 Task: nan
Action: Mouse moved to (406, 511)
Screenshot: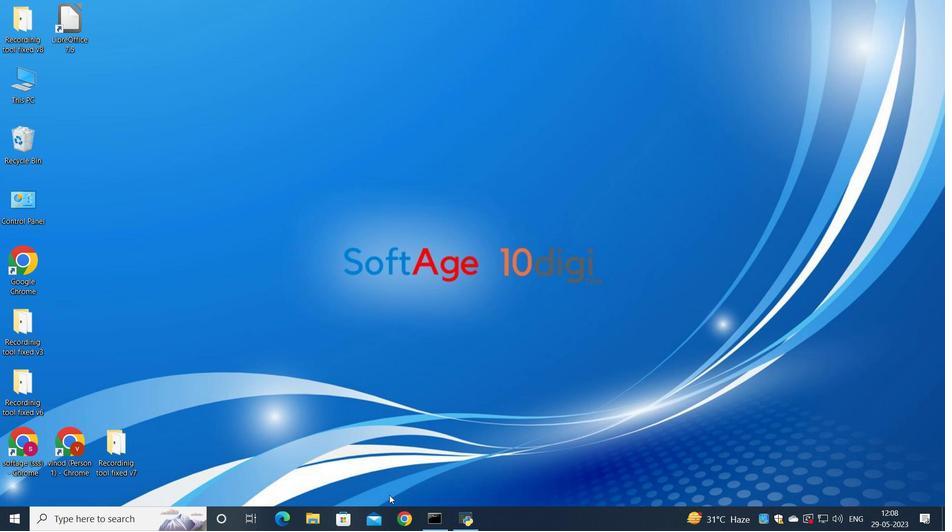
Action: Mouse pressed left at (406, 511)
Screenshot: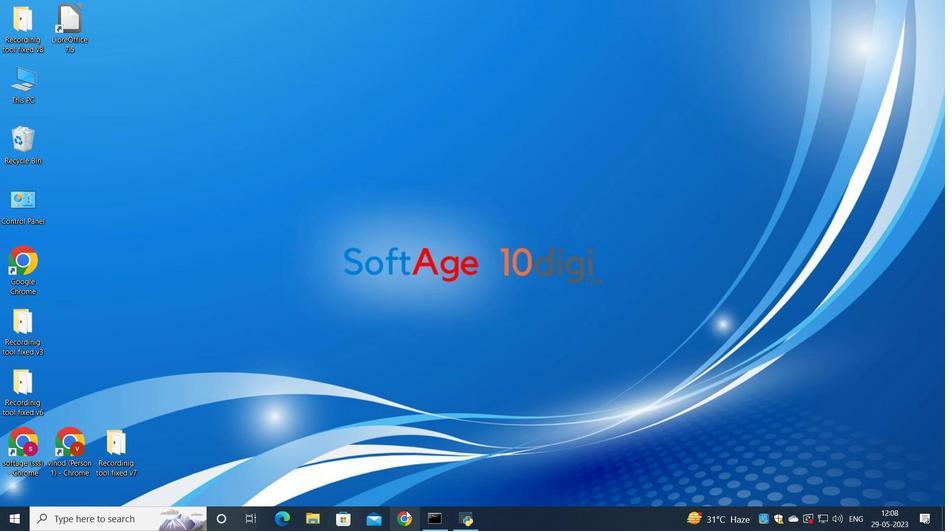 
Action: Mouse moved to (427, 287)
Screenshot: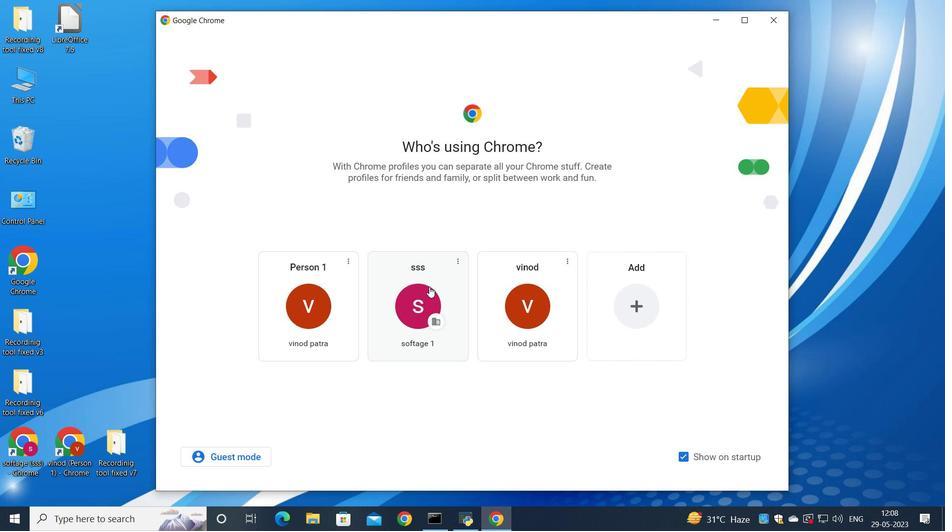 
Action: Mouse pressed left at (427, 287)
Screenshot: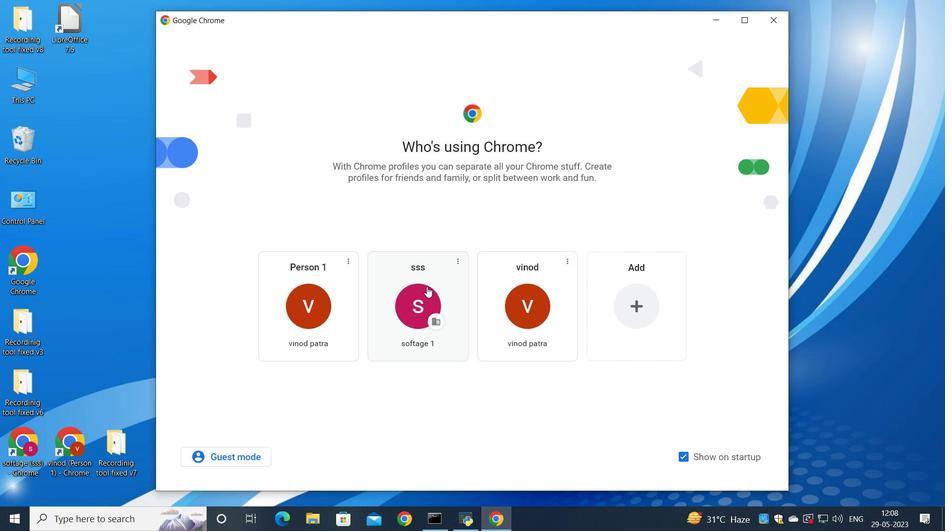 
Action: Mouse moved to (831, 66)
Screenshot: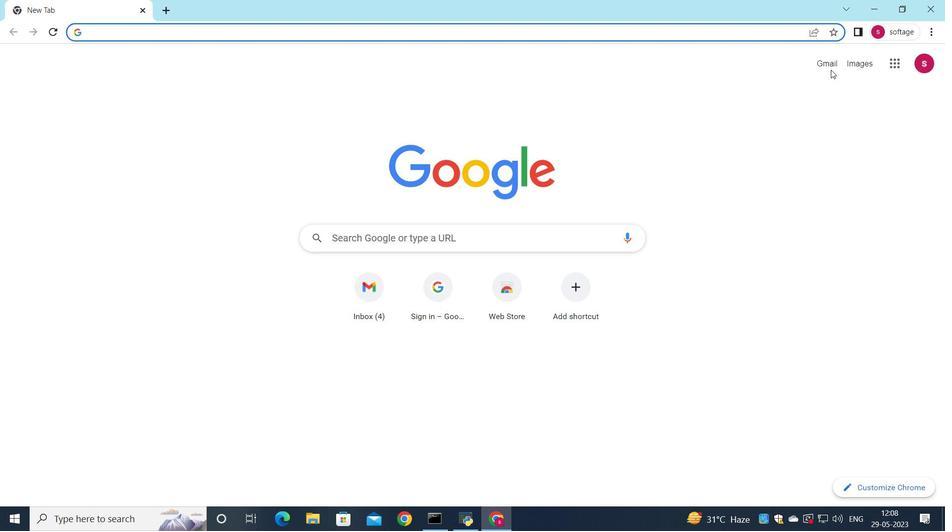 
Action: Mouse pressed left at (831, 66)
Screenshot: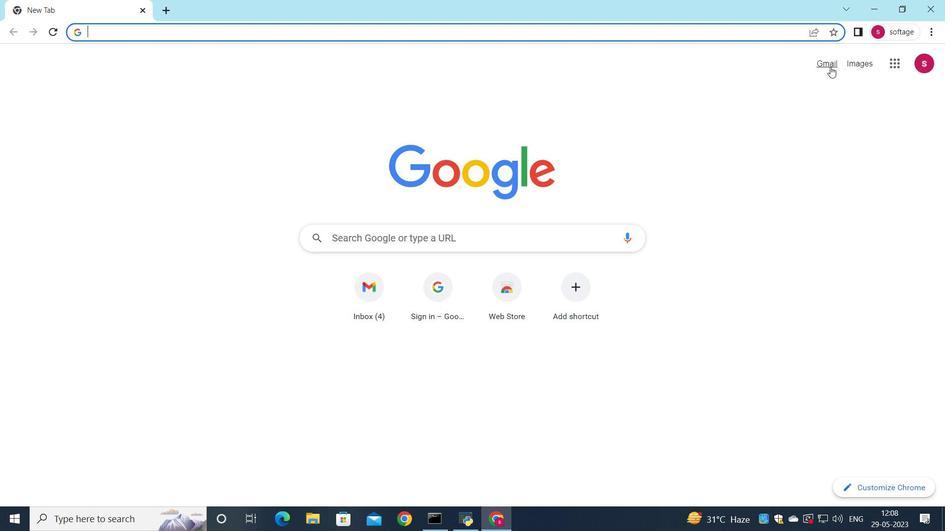 
Action: Mouse moved to (813, 80)
Screenshot: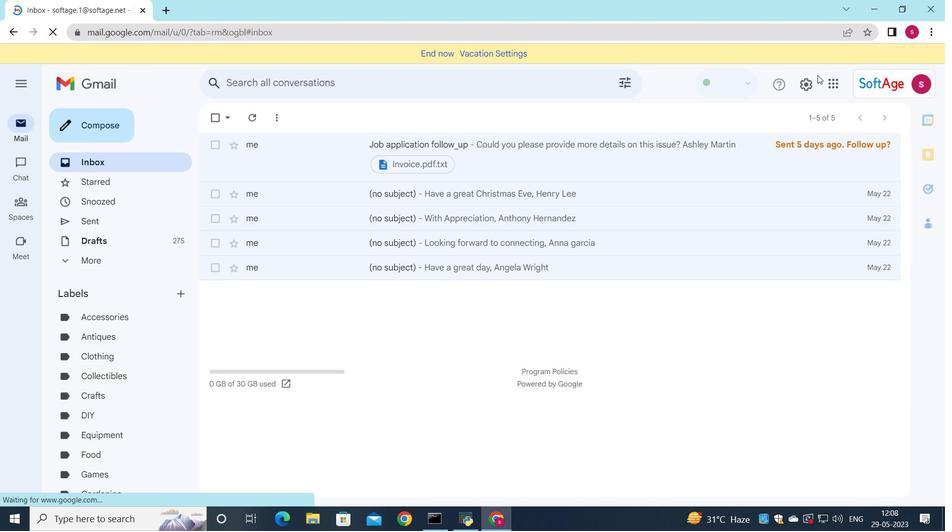 
Action: Mouse pressed left at (813, 80)
Screenshot: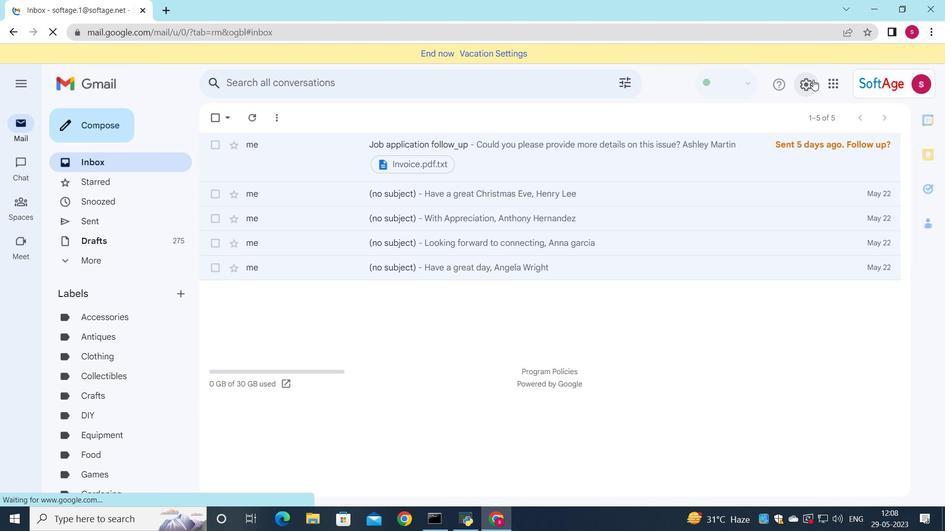 
Action: Mouse moved to (825, 146)
Screenshot: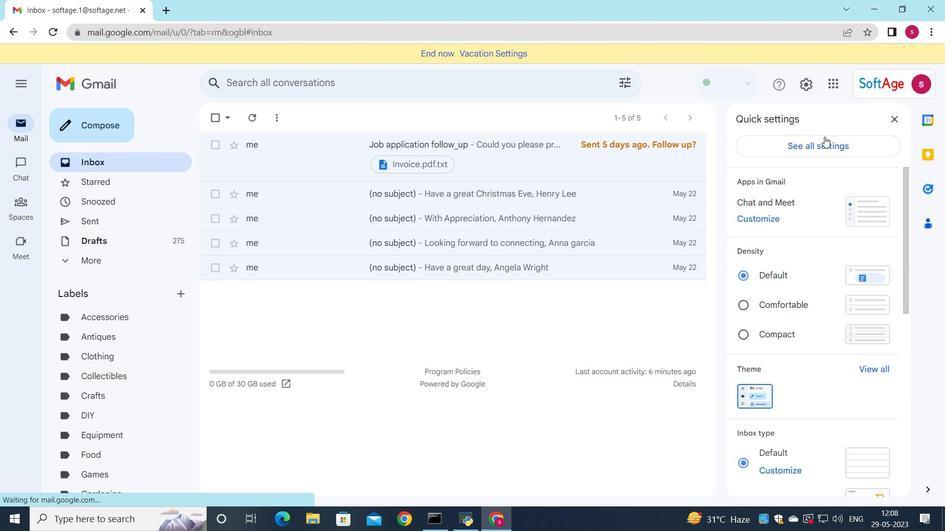 
Action: Mouse pressed left at (825, 146)
Screenshot: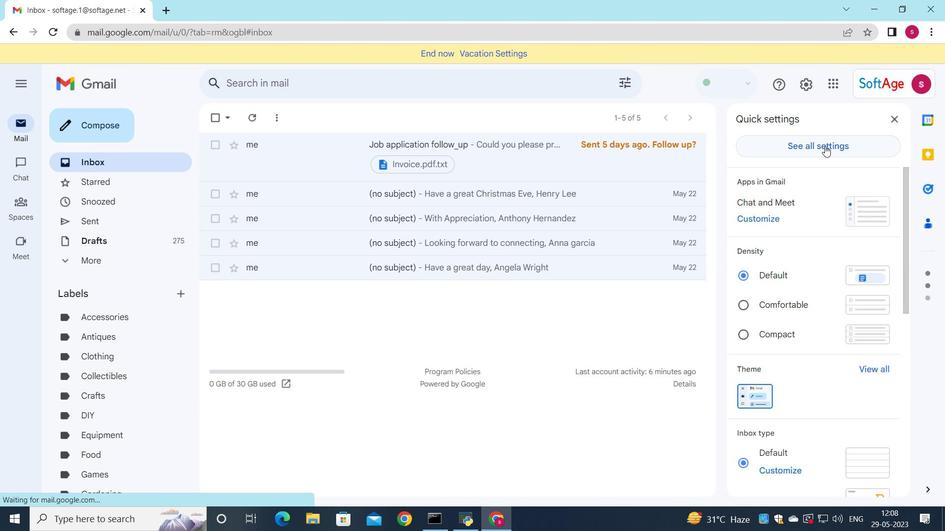 
Action: Mouse moved to (432, 226)
Screenshot: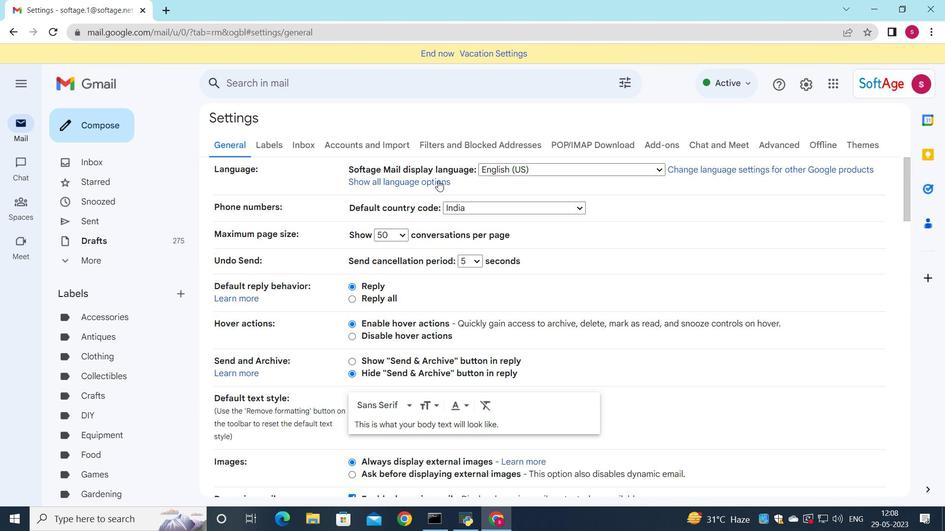 
Action: Mouse scrolled (432, 225) with delta (0, 0)
Screenshot: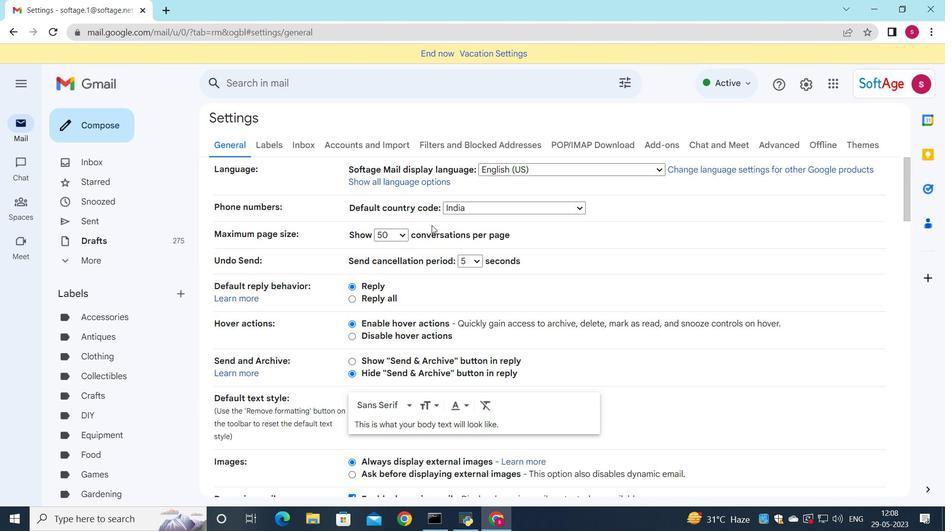 
Action: Mouse scrolled (432, 225) with delta (0, 0)
Screenshot: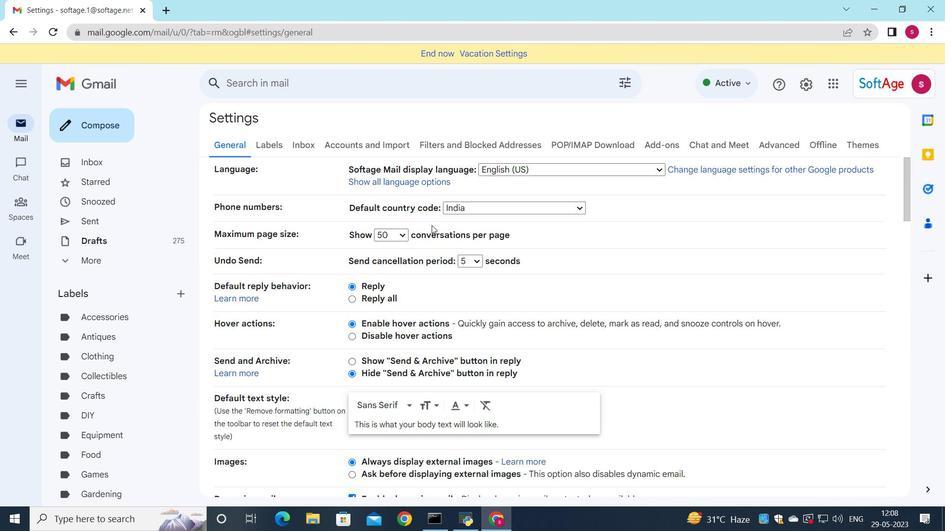 
Action: Mouse scrolled (432, 225) with delta (0, 0)
Screenshot: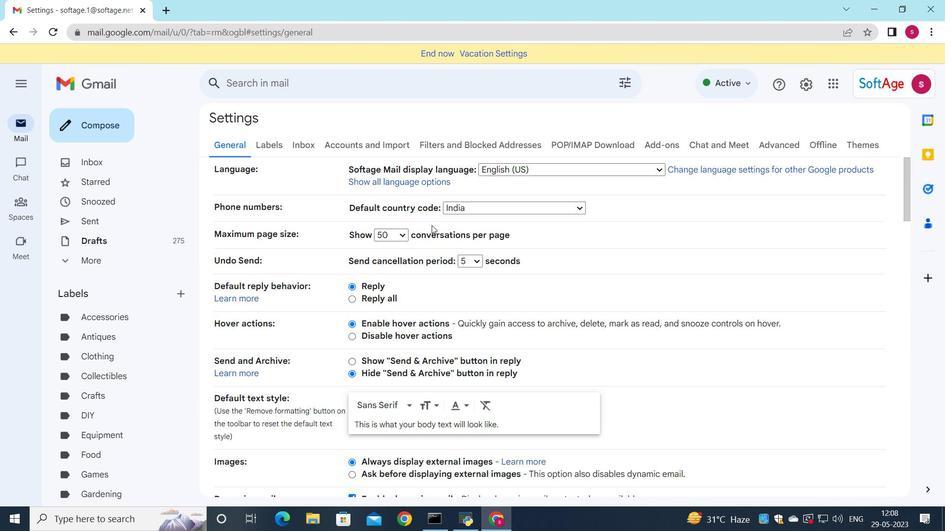 
Action: Mouse moved to (432, 220)
Screenshot: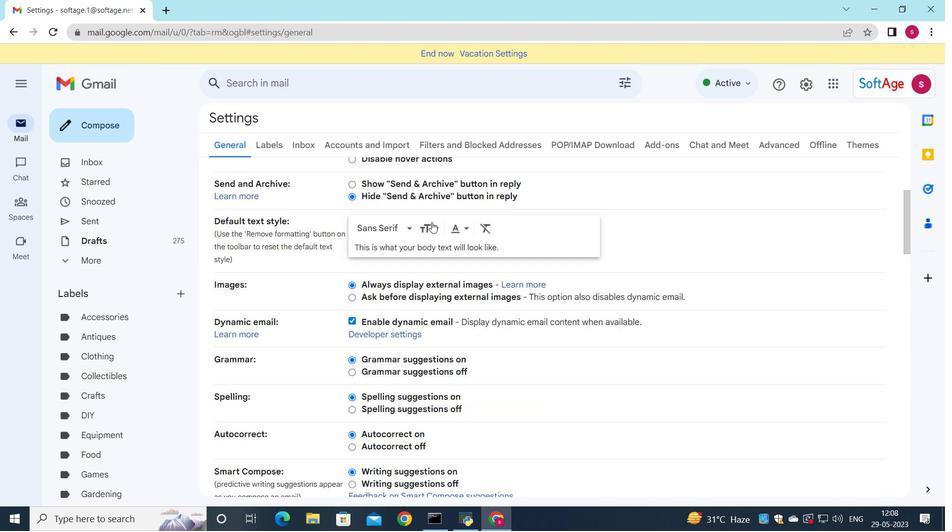 
Action: Mouse scrolled (432, 220) with delta (0, 0)
Screenshot: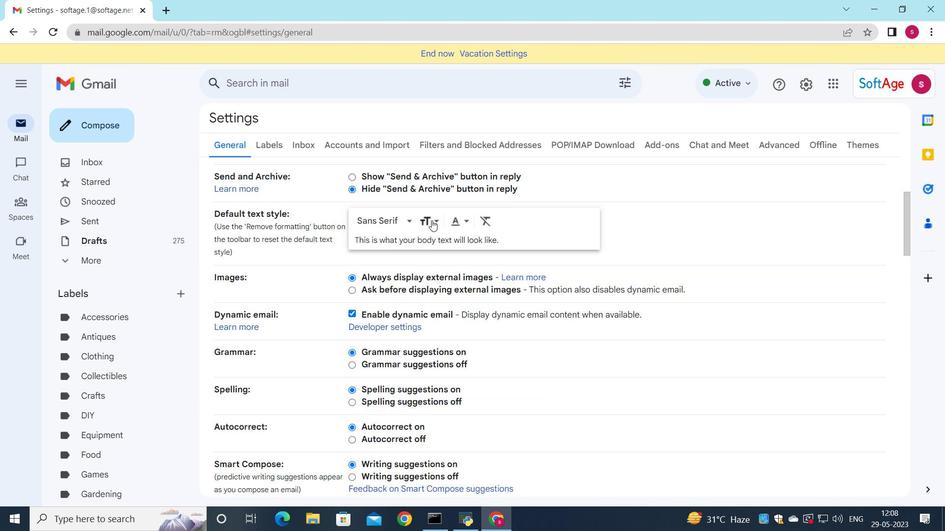 
Action: Mouse scrolled (432, 220) with delta (0, 0)
Screenshot: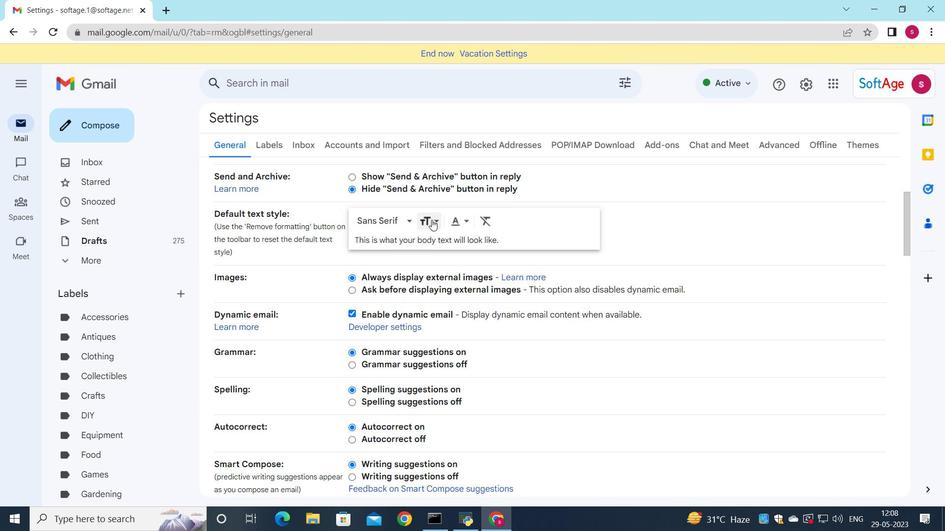 
Action: Mouse scrolled (432, 220) with delta (0, 0)
Screenshot: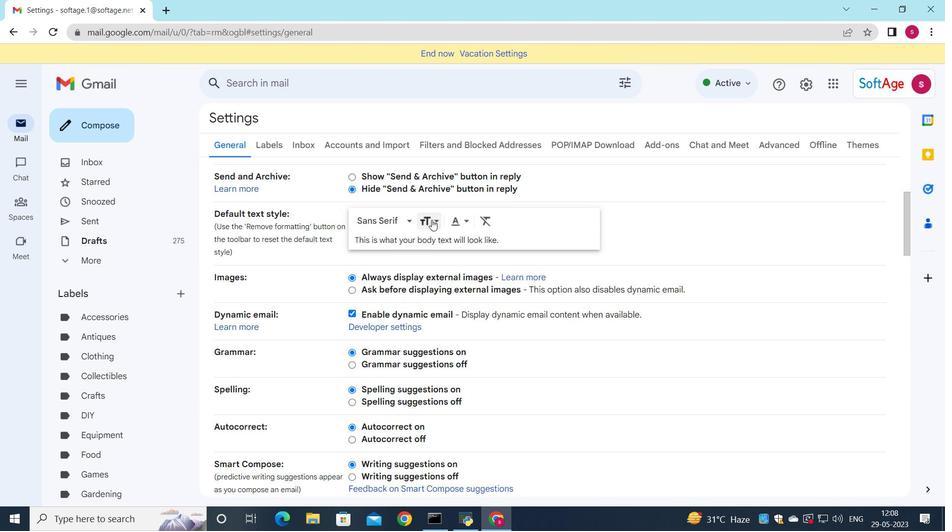 
Action: Mouse scrolled (432, 220) with delta (0, 0)
Screenshot: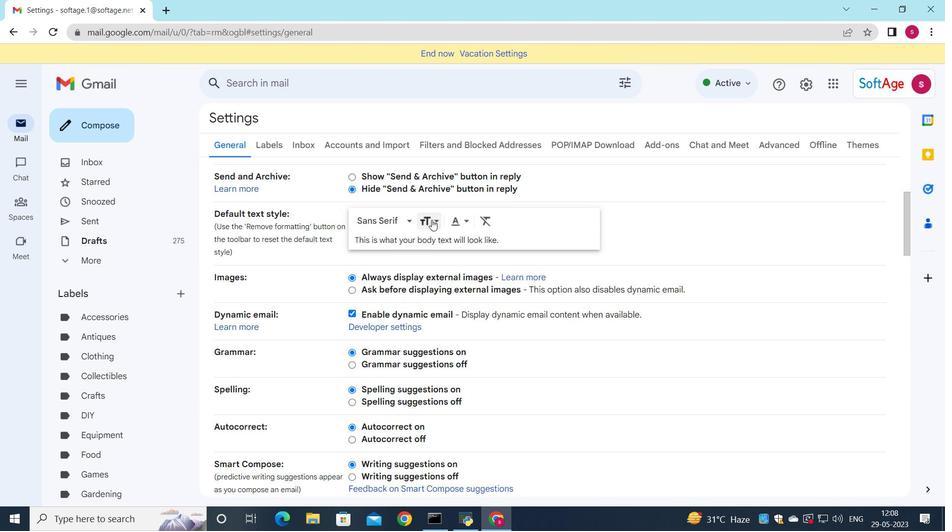 
Action: Mouse scrolled (432, 220) with delta (0, 0)
Screenshot: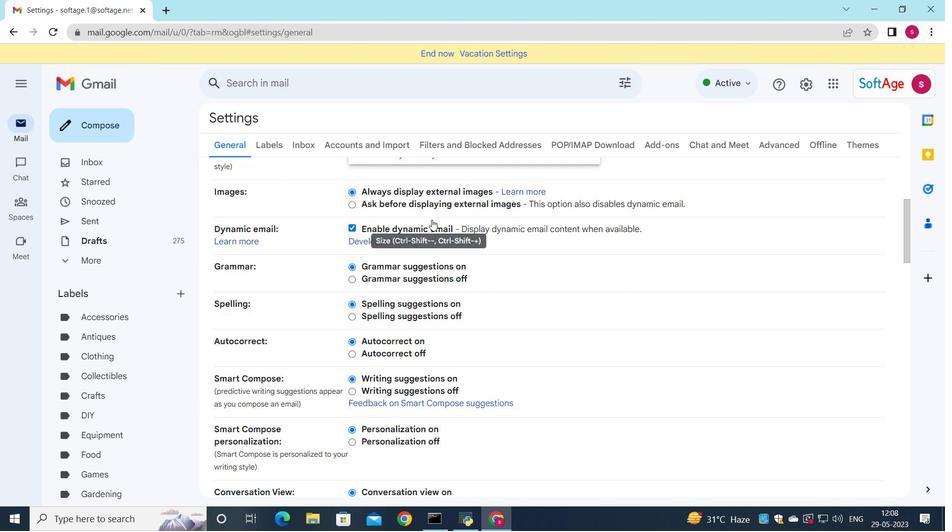 
Action: Mouse scrolled (432, 220) with delta (0, 0)
Screenshot: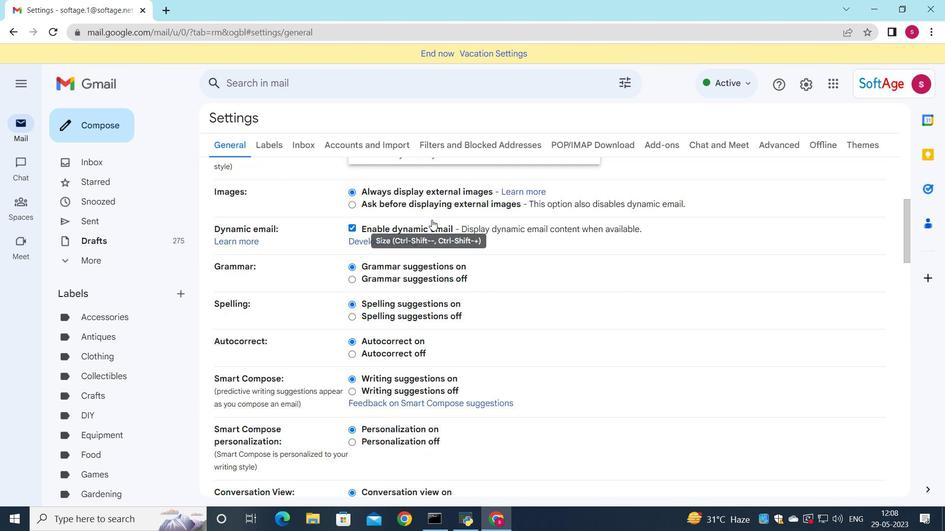 
Action: Mouse scrolled (432, 220) with delta (0, 0)
Screenshot: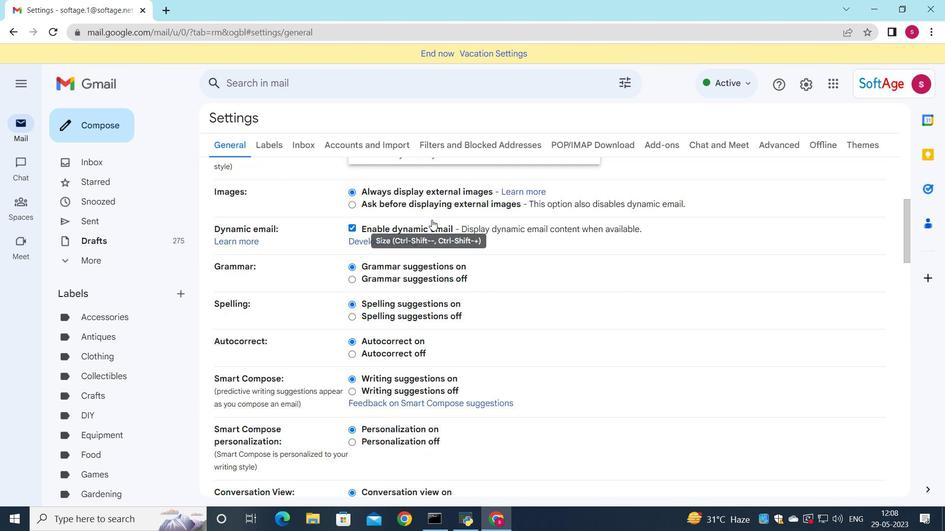 
Action: Mouse scrolled (432, 220) with delta (0, 0)
Screenshot: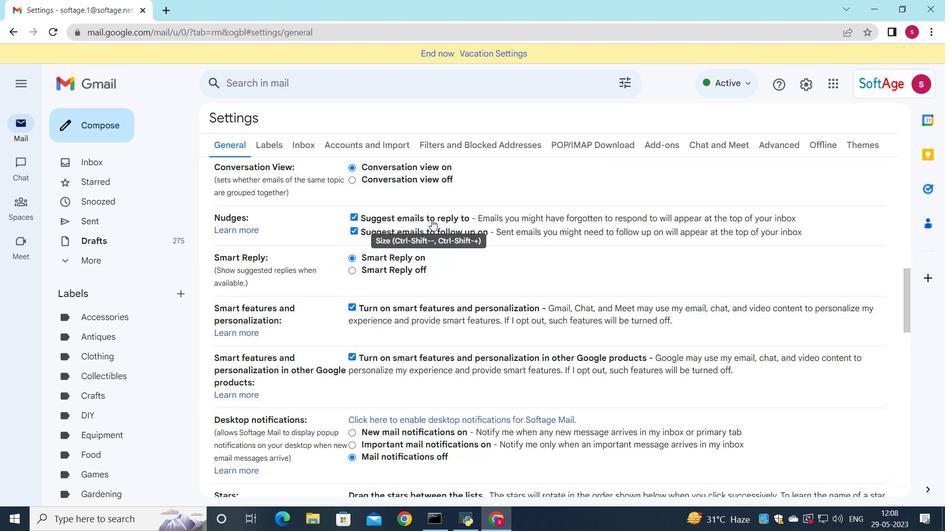 
Action: Mouse scrolled (432, 220) with delta (0, 0)
Screenshot: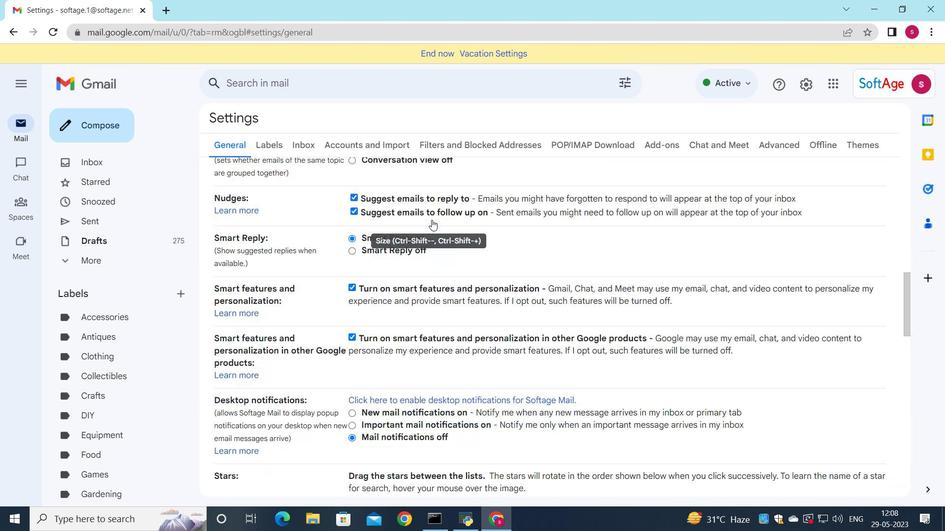 
Action: Mouse scrolled (432, 220) with delta (0, 0)
Screenshot: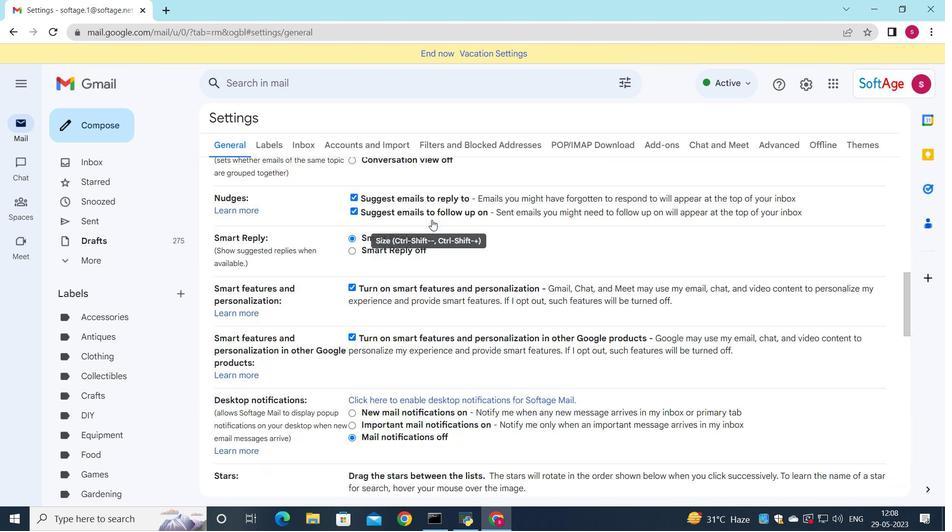 
Action: Mouse scrolled (432, 220) with delta (0, 0)
Screenshot: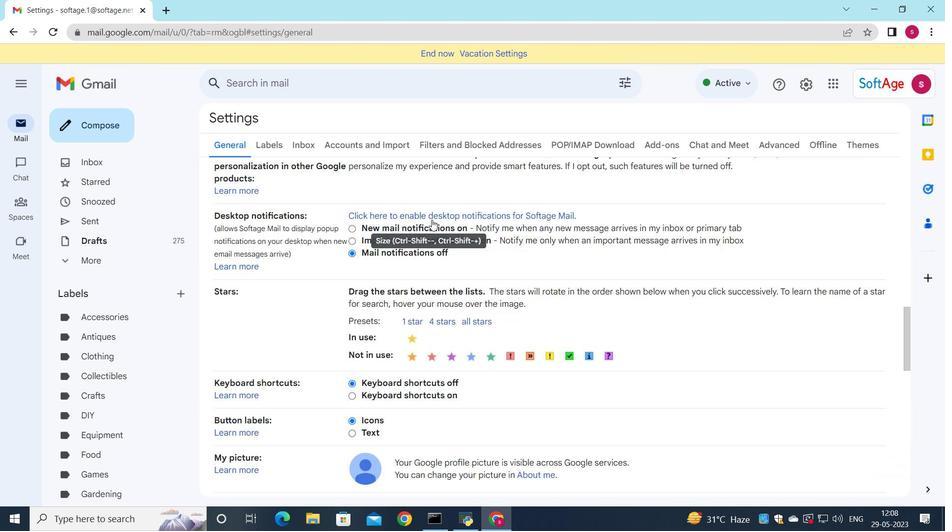 
Action: Mouse scrolled (432, 220) with delta (0, 0)
Screenshot: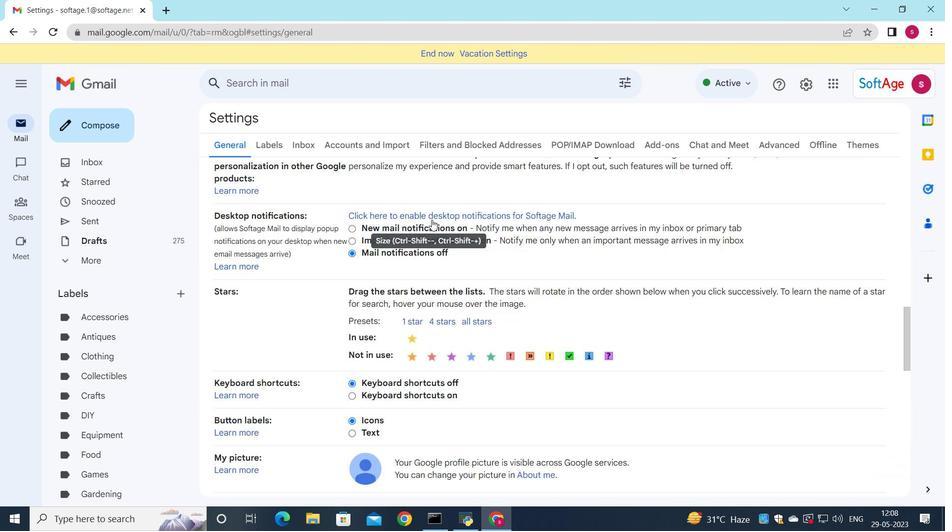 
Action: Mouse scrolled (432, 220) with delta (0, 0)
Screenshot: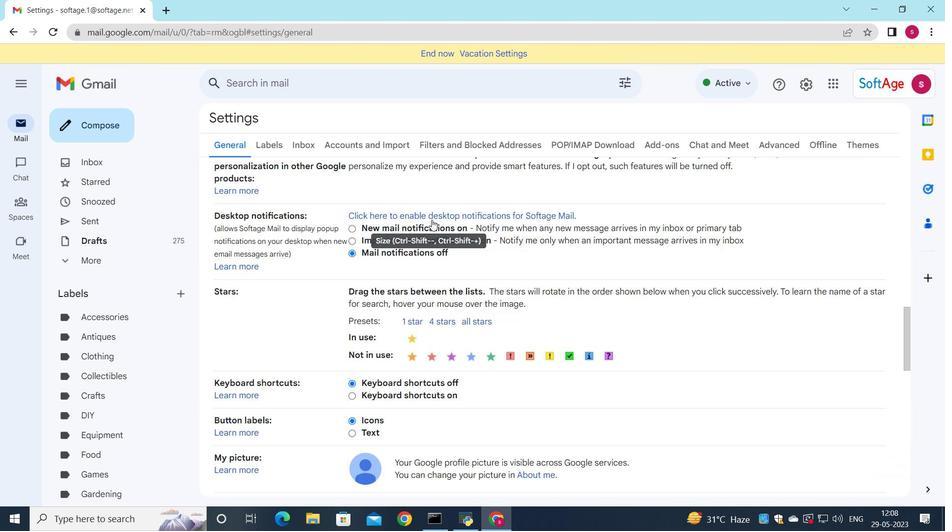 
Action: Mouse moved to (464, 307)
Screenshot: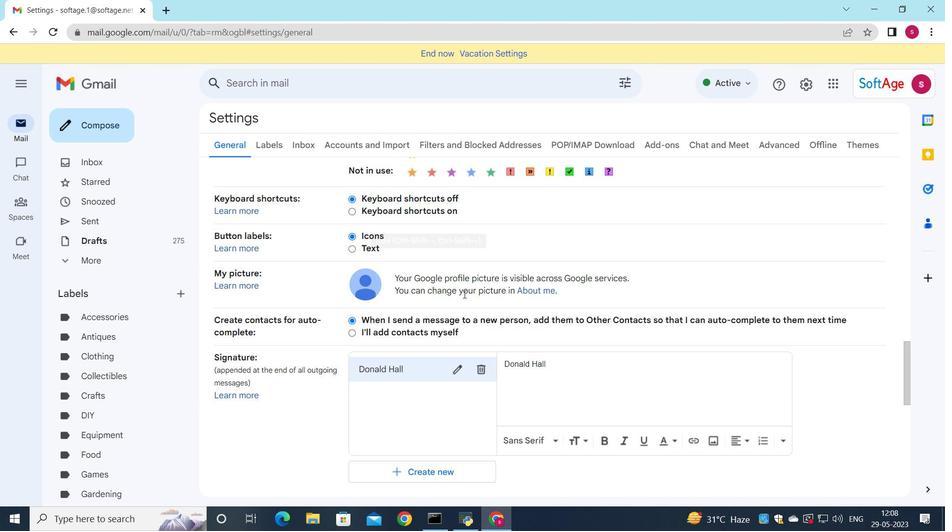
Action: Mouse scrolled (464, 306) with delta (0, 0)
Screenshot: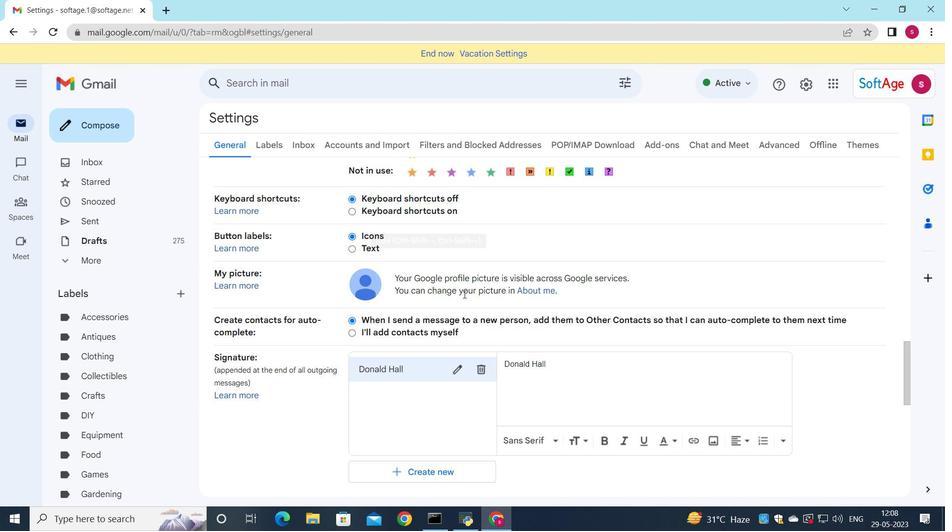 
Action: Mouse scrolled (464, 306) with delta (0, 0)
Screenshot: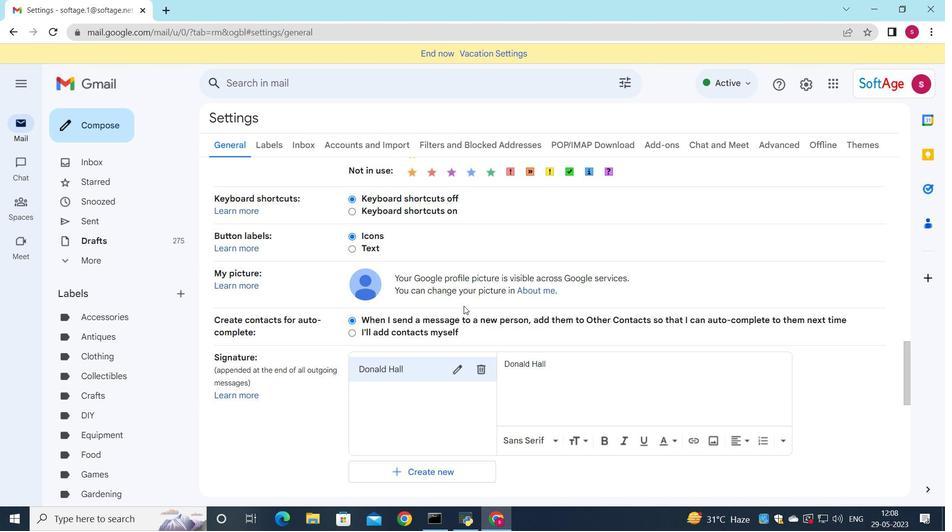 
Action: Mouse moved to (486, 244)
Screenshot: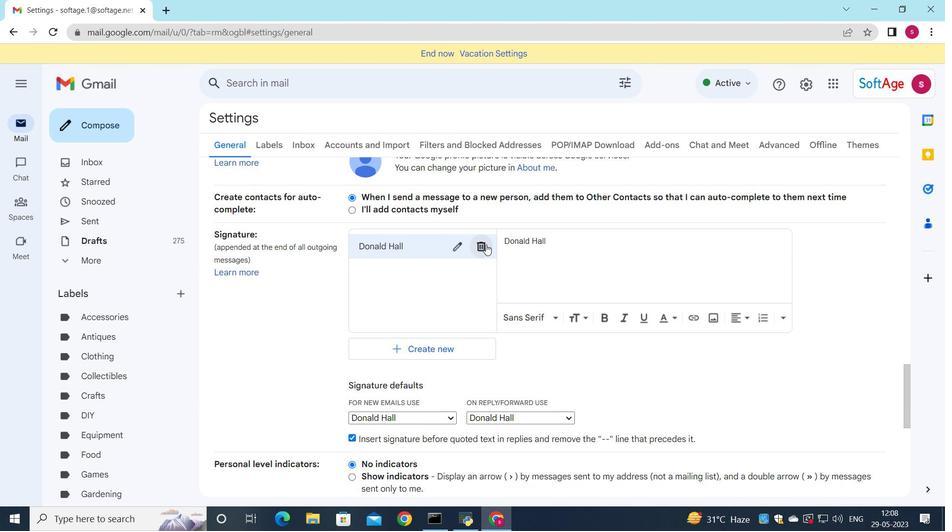 
Action: Mouse pressed left at (486, 244)
Screenshot: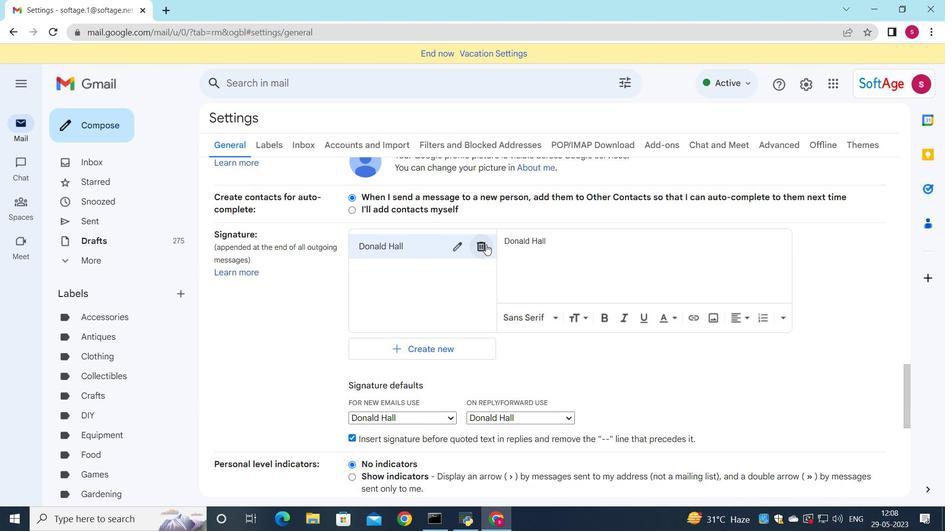 
Action: Mouse moved to (579, 296)
Screenshot: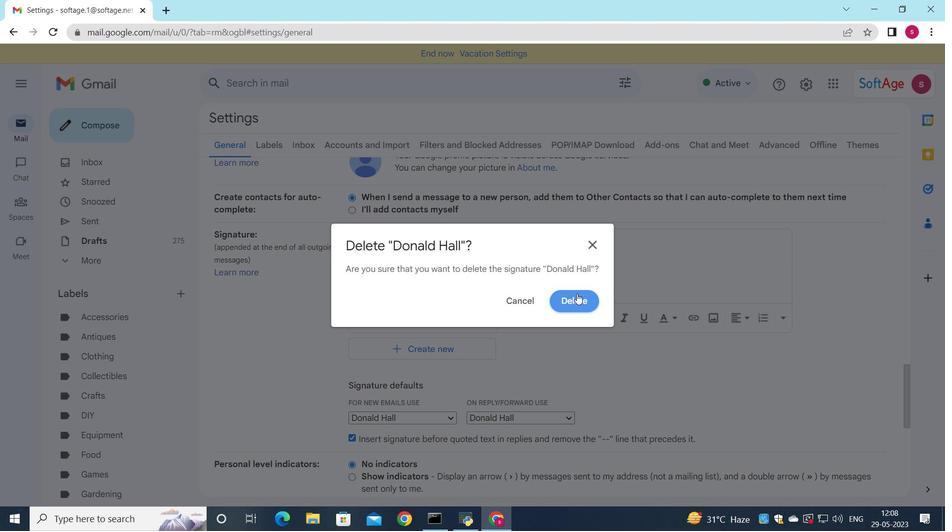 
Action: Mouse pressed left at (579, 296)
Screenshot: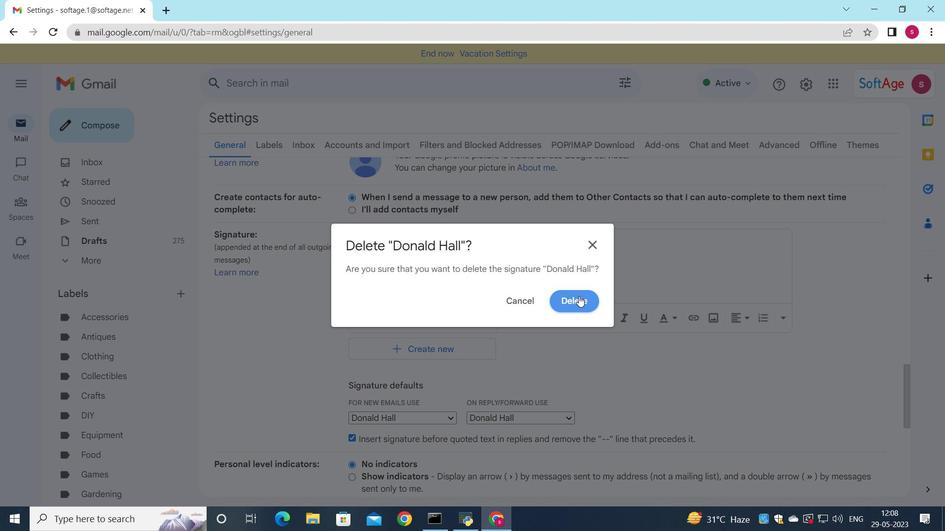
Action: Mouse moved to (392, 249)
Screenshot: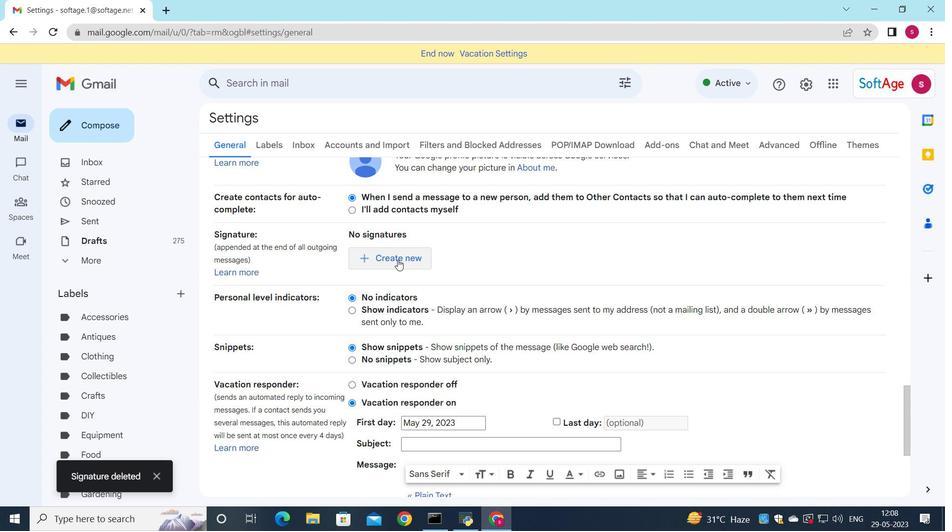 
Action: Mouse pressed left at (392, 249)
Screenshot: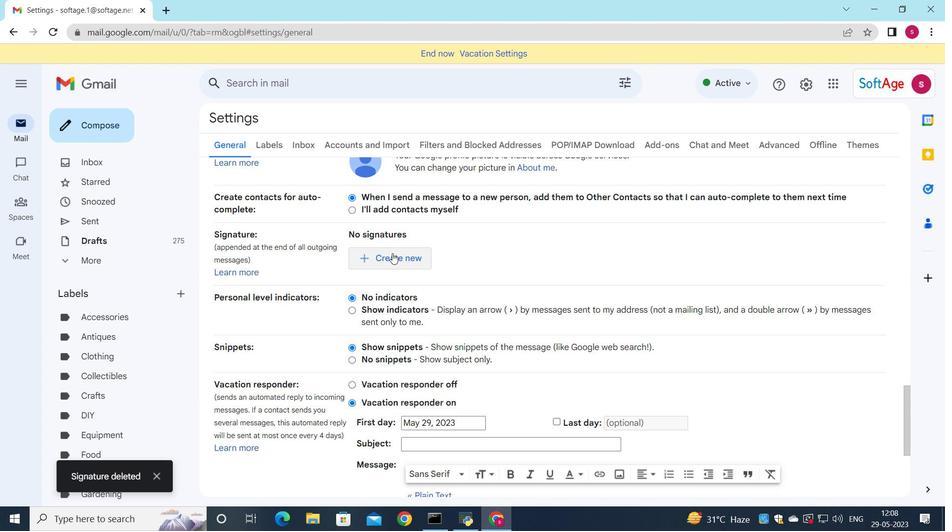 
Action: Mouse moved to (617, 262)
Screenshot: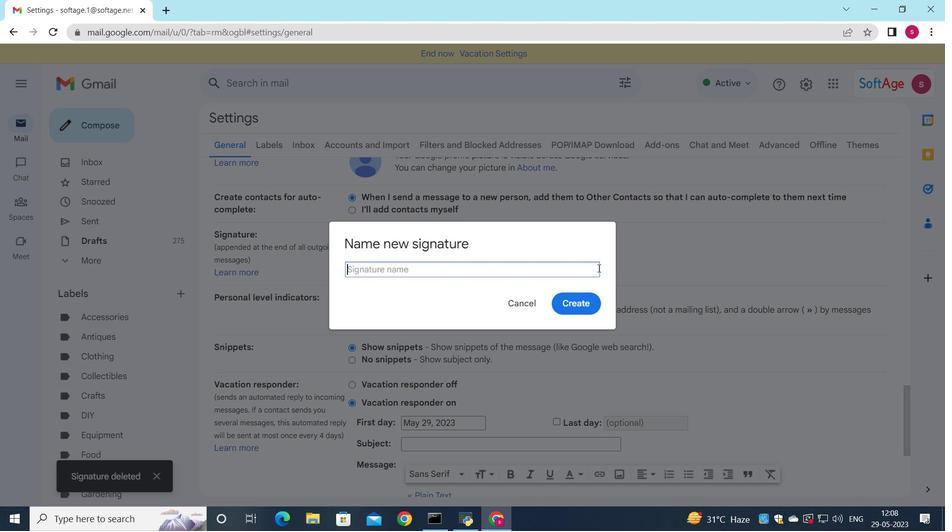 
Action: Key pressed <Key.shift>Donna<Key.space><Key.shift>Thompson
Screenshot: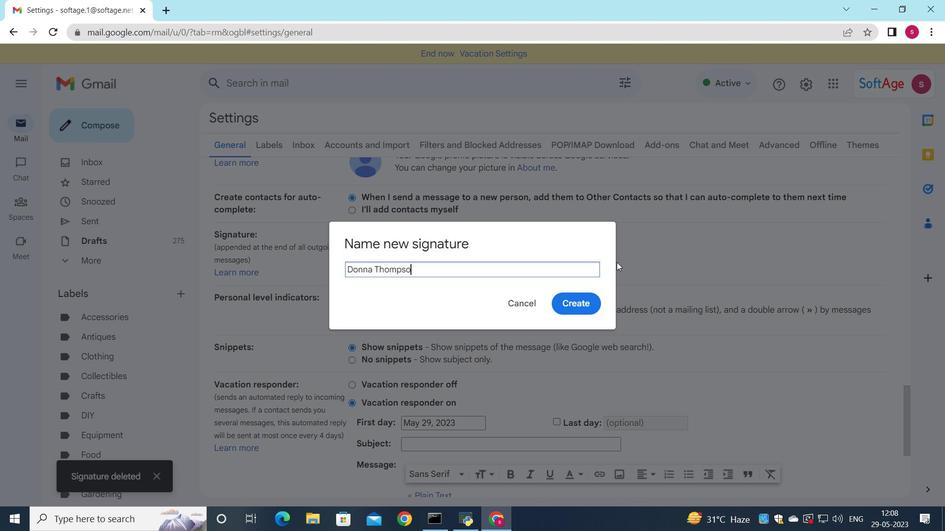 
Action: Mouse moved to (596, 303)
Screenshot: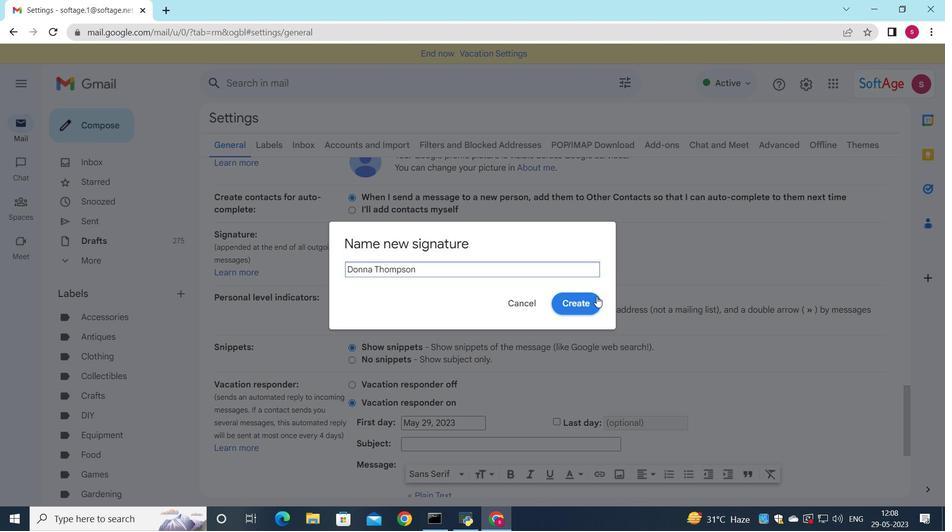 
Action: Mouse pressed left at (596, 303)
Screenshot: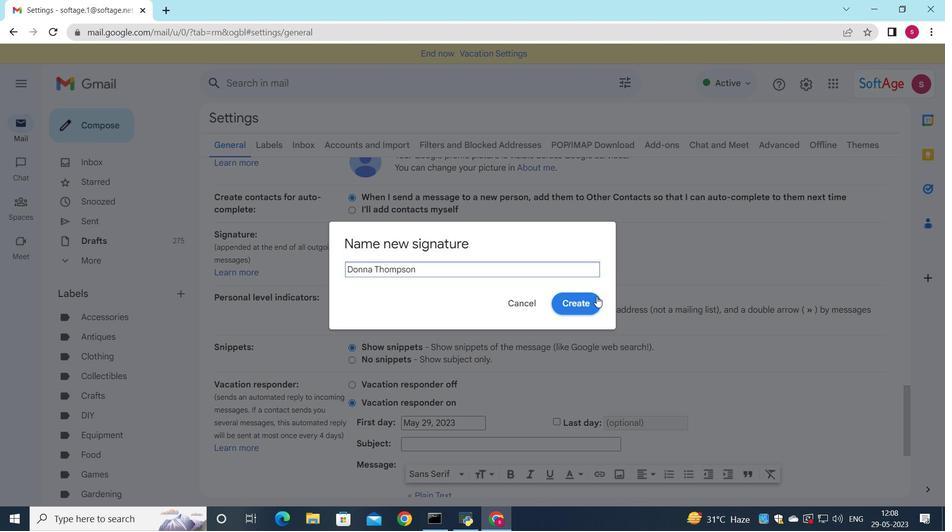 
Action: Mouse moved to (574, 265)
Screenshot: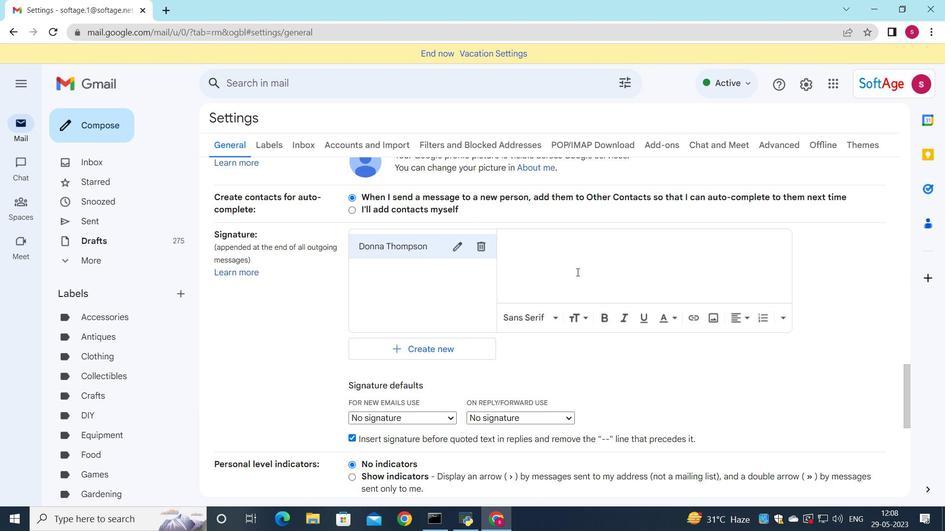 
Action: Mouse pressed left at (574, 265)
Screenshot: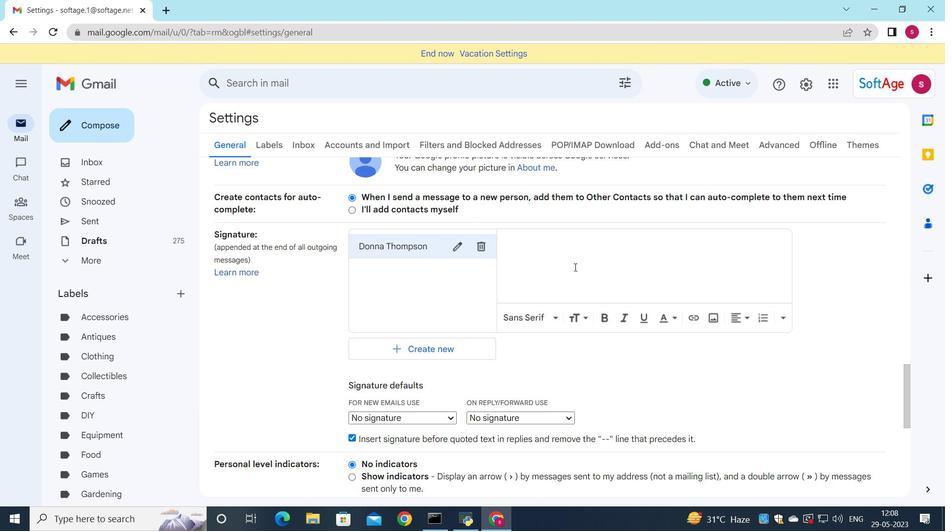 
Action: Key pressed <Key.shift>Donna<Key.space><Key.shift><Key.shift><Key.shift><Key.shift><Key.shift><Key.shift><Key.shift><Key.shift><Key.shift><Key.shift>Thompson
Screenshot: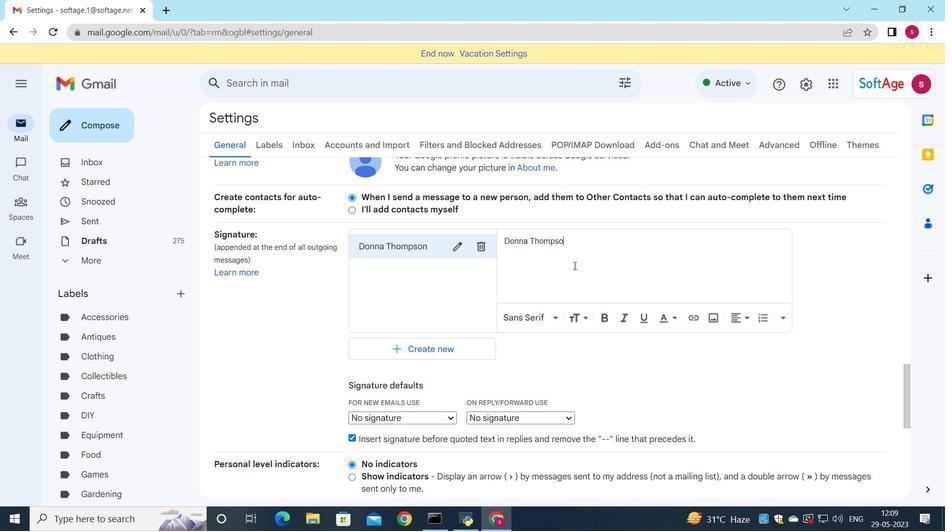 
Action: Mouse moved to (564, 267)
Screenshot: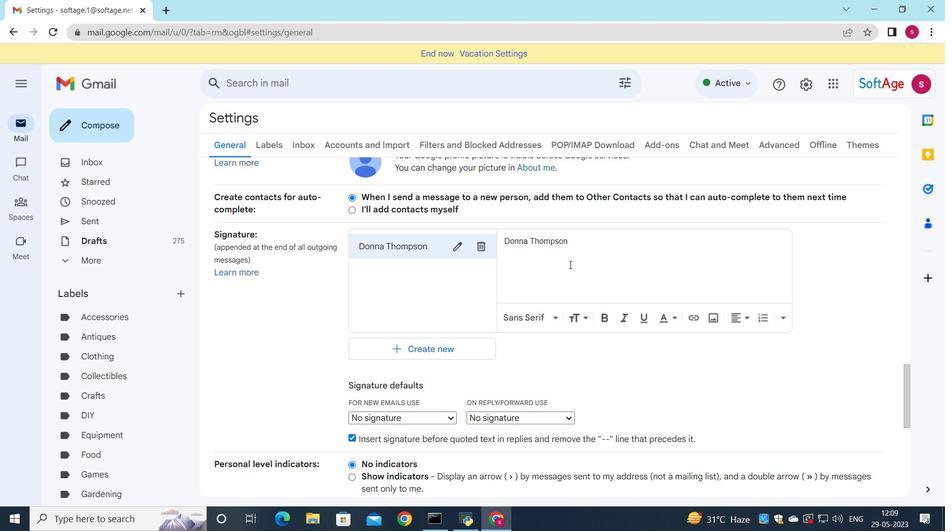 
Action: Mouse scrolled (564, 266) with delta (0, 0)
Screenshot: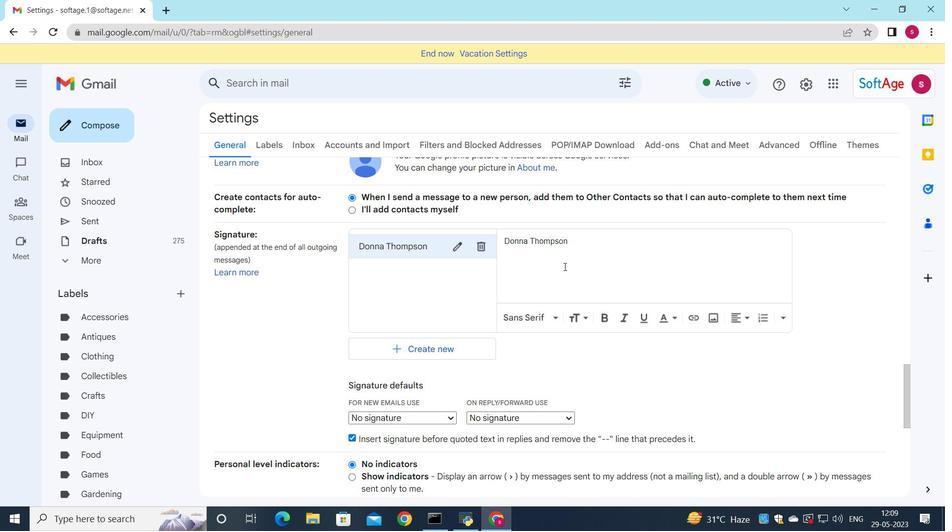 
Action: Mouse scrolled (564, 266) with delta (0, 0)
Screenshot: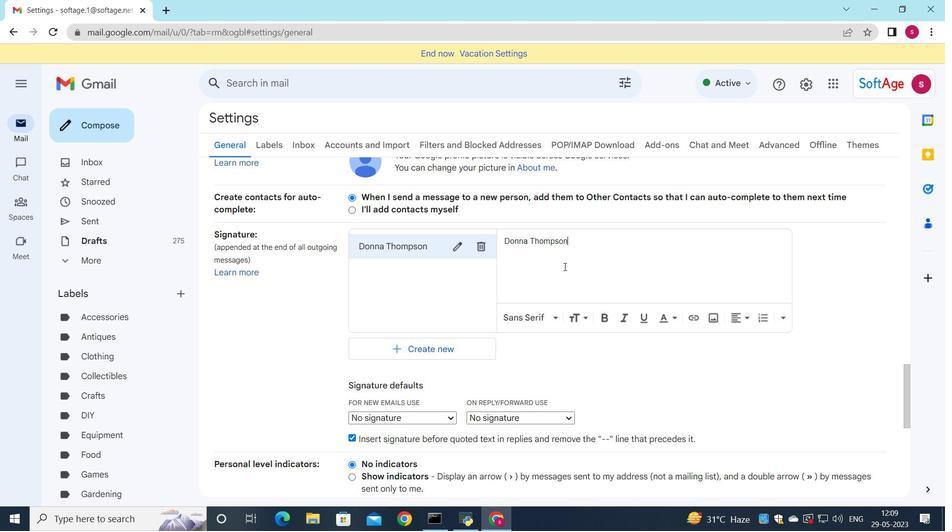 
Action: Mouse scrolled (564, 266) with delta (0, 0)
Screenshot: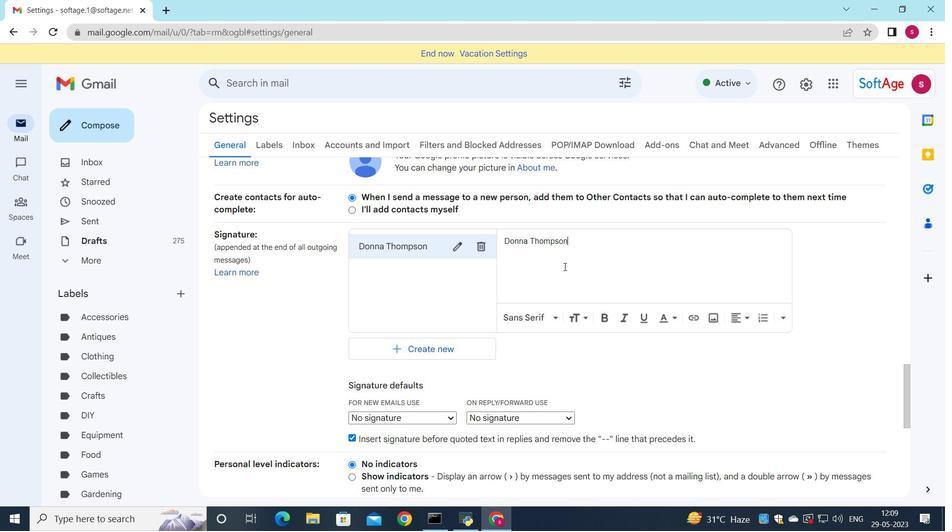 
Action: Mouse scrolled (564, 266) with delta (0, 0)
Screenshot: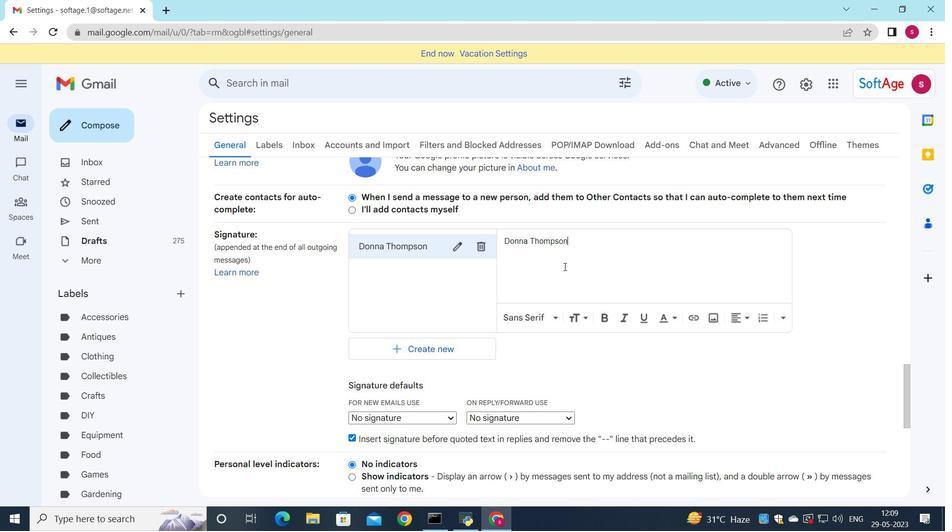 
Action: Mouse moved to (408, 175)
Screenshot: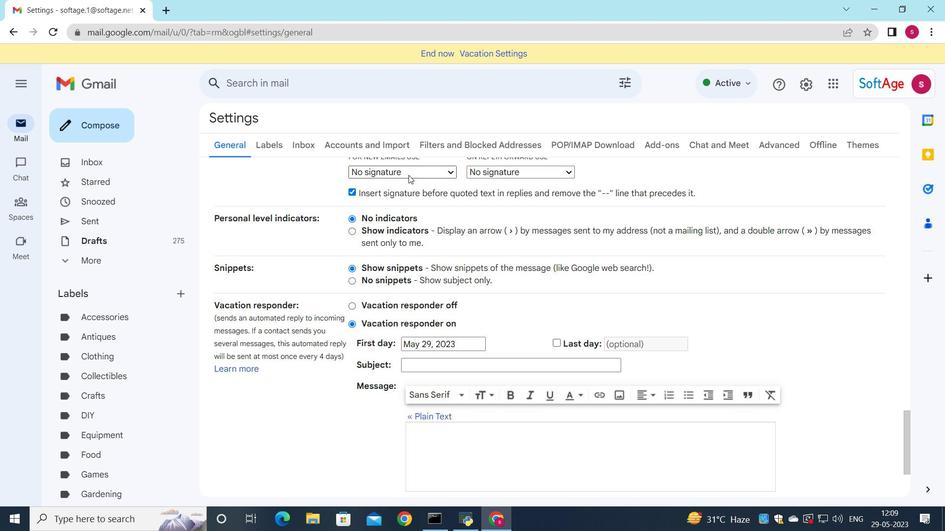 
Action: Mouse pressed left at (408, 175)
Screenshot: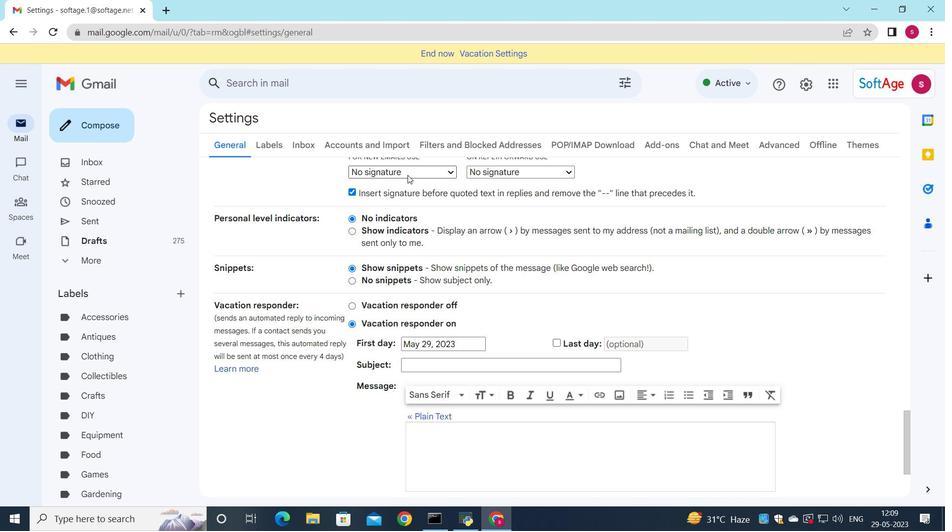 
Action: Mouse moved to (397, 195)
Screenshot: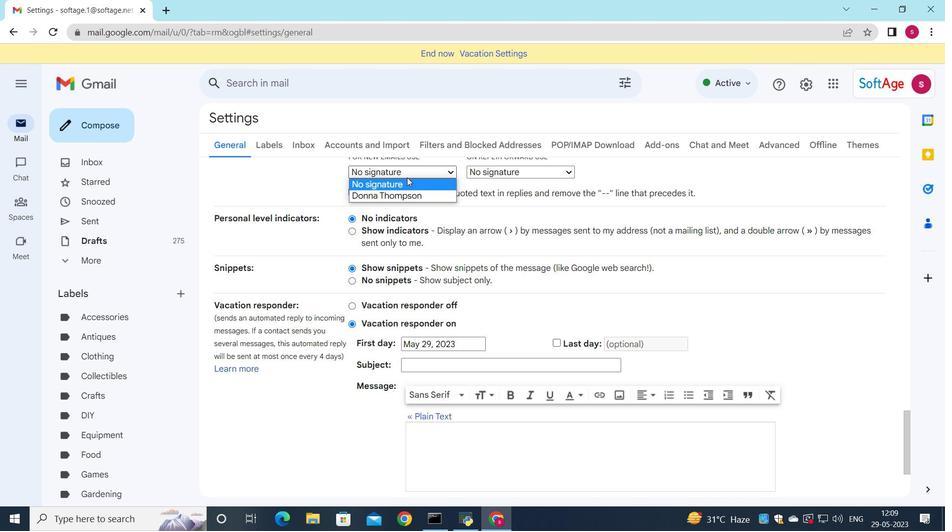
Action: Mouse pressed left at (397, 195)
Screenshot: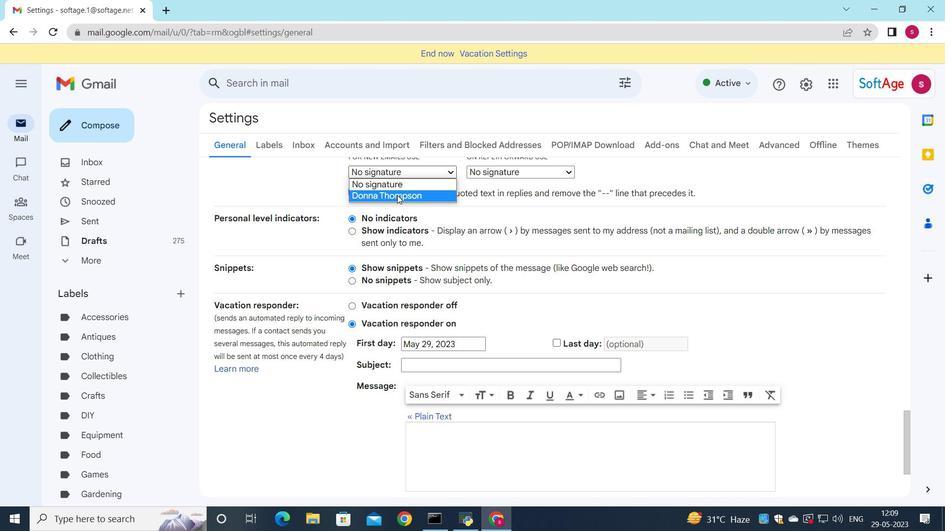 
Action: Mouse moved to (488, 175)
Screenshot: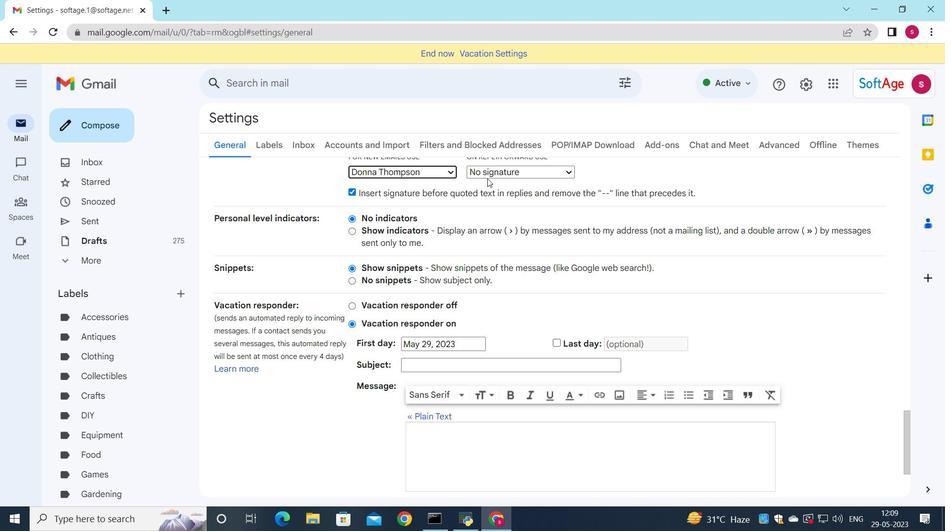 
Action: Mouse pressed left at (488, 175)
Screenshot: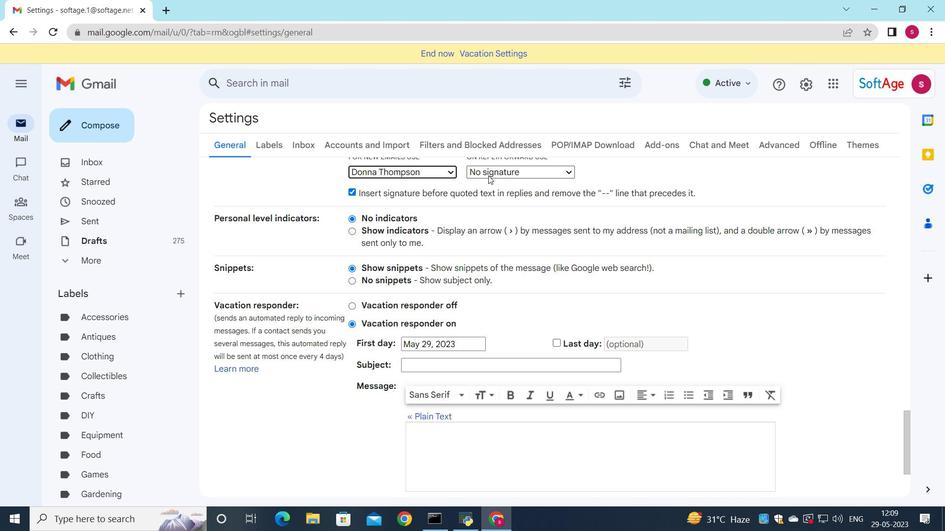 
Action: Mouse moved to (511, 194)
Screenshot: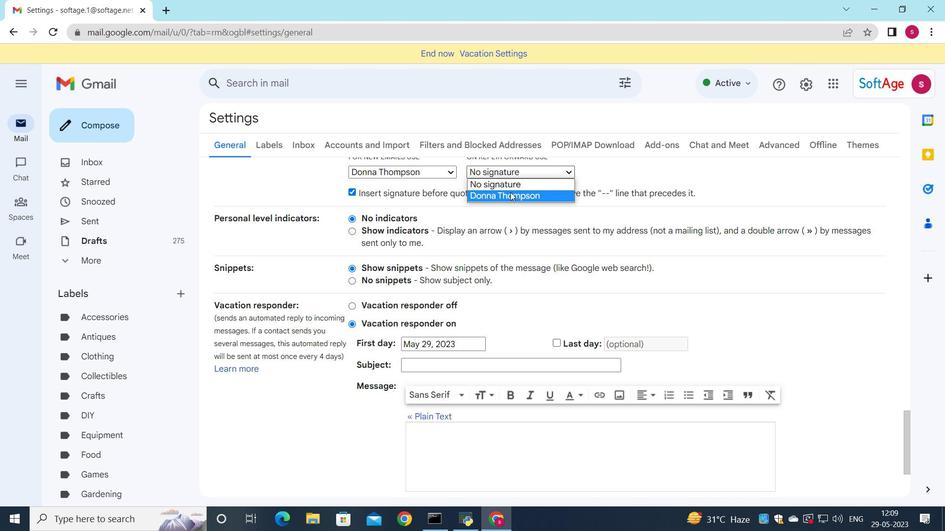 
Action: Mouse pressed left at (511, 194)
Screenshot: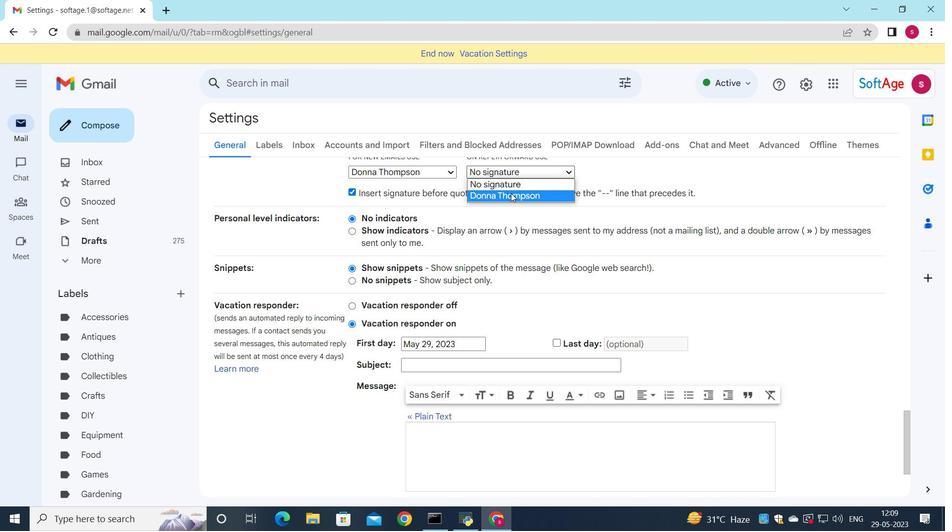 
Action: Mouse moved to (451, 242)
Screenshot: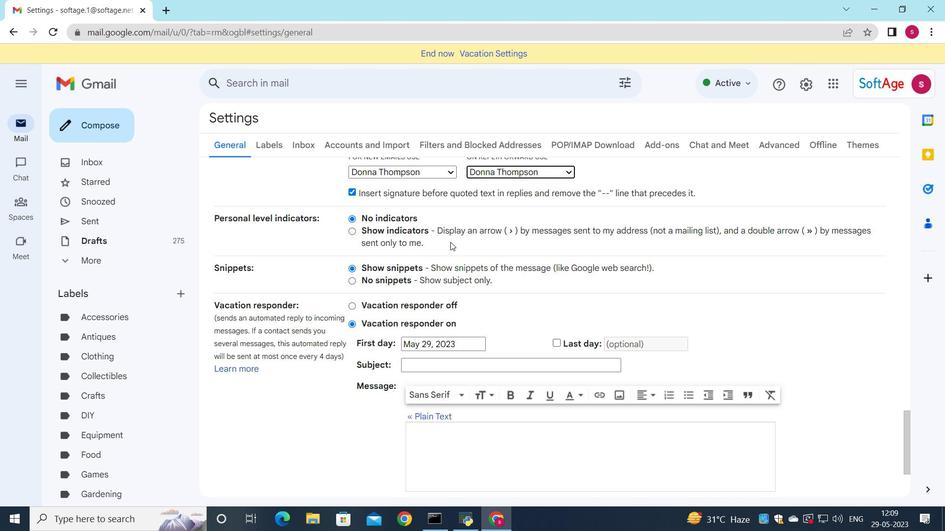 
Action: Mouse scrolled (451, 242) with delta (0, 0)
Screenshot: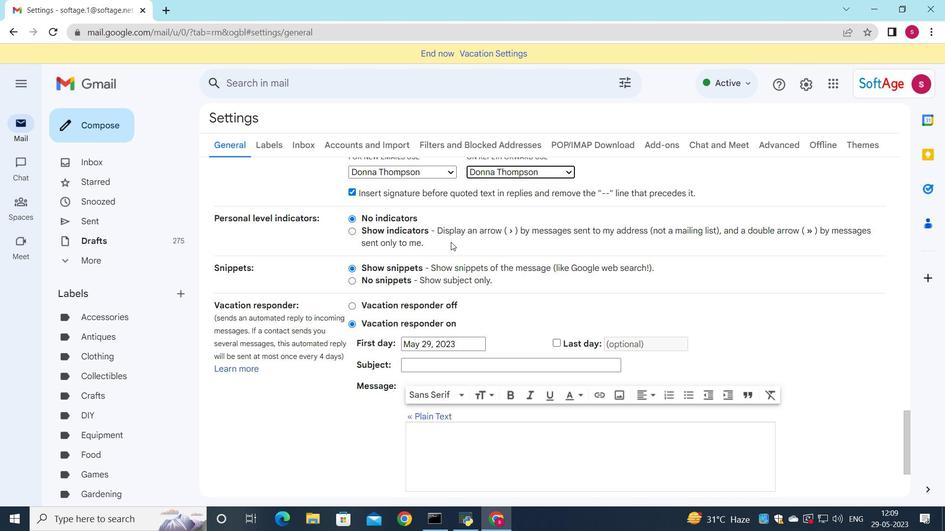 
Action: Mouse scrolled (451, 242) with delta (0, 0)
Screenshot: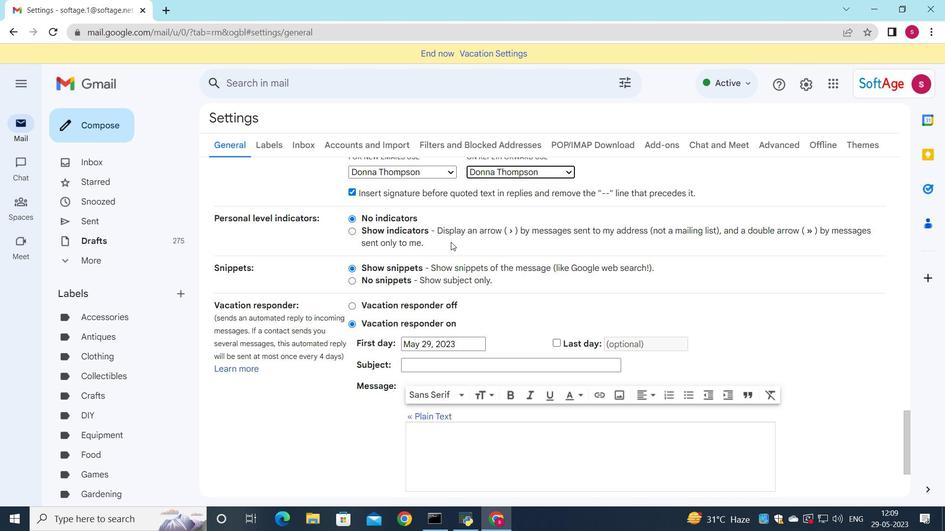 
Action: Mouse scrolled (451, 242) with delta (0, 0)
Screenshot: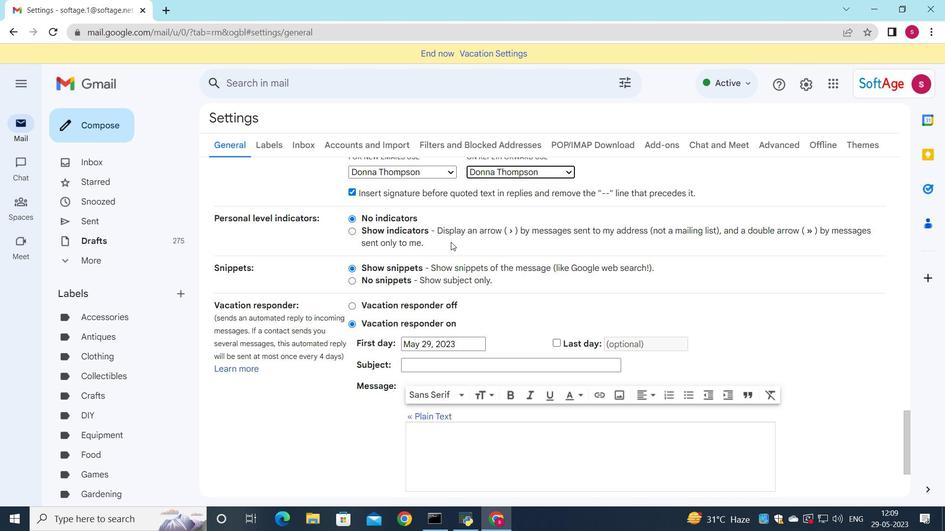 
Action: Mouse scrolled (451, 242) with delta (0, 0)
Screenshot: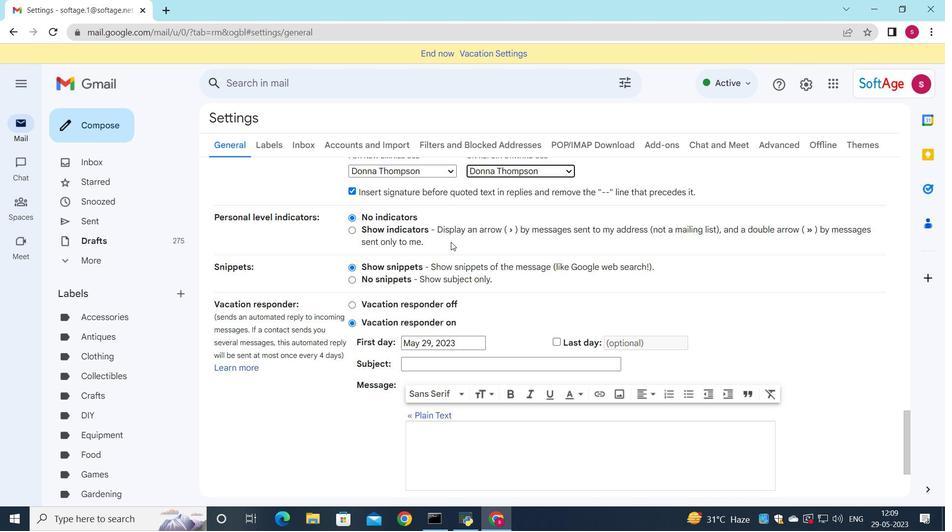 
Action: Mouse scrolled (451, 242) with delta (0, 0)
Screenshot: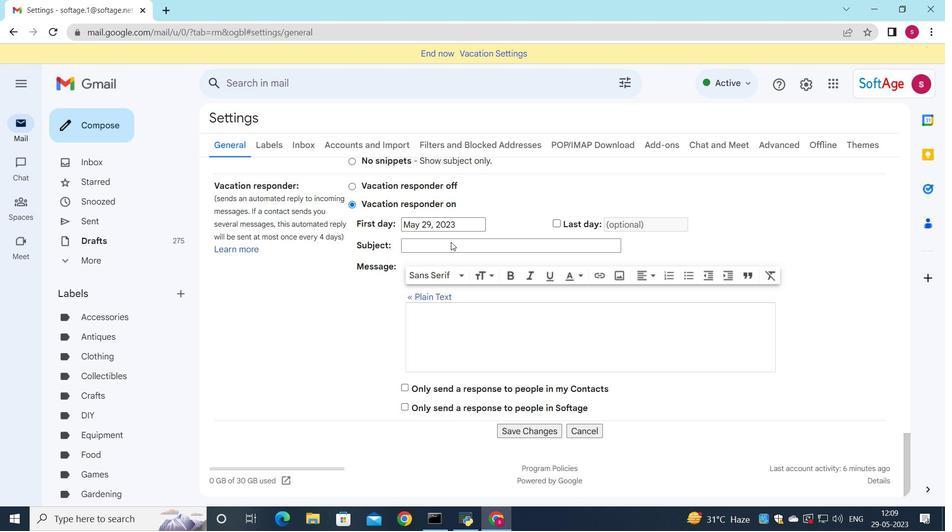
Action: Mouse moved to (471, 278)
Screenshot: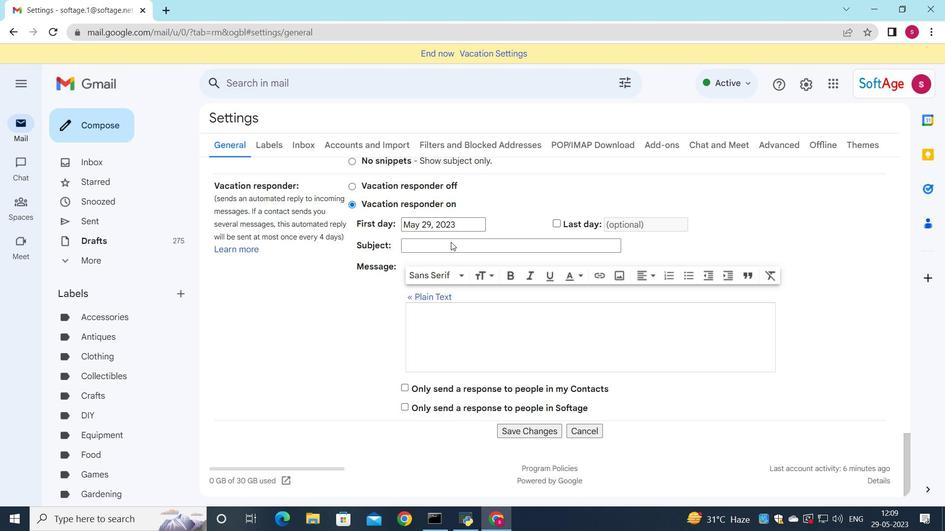 
Action: Mouse scrolled (461, 264) with delta (0, 0)
Screenshot: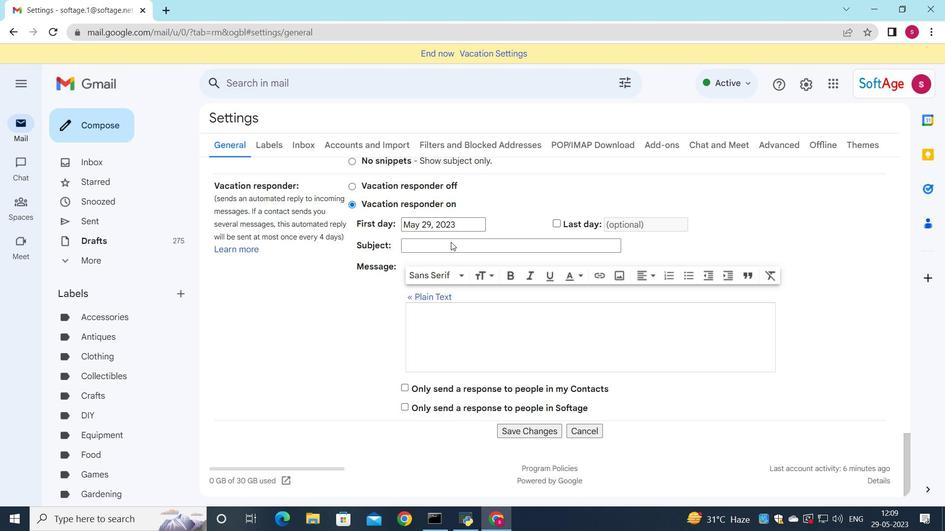 
Action: Mouse moved to (525, 431)
Screenshot: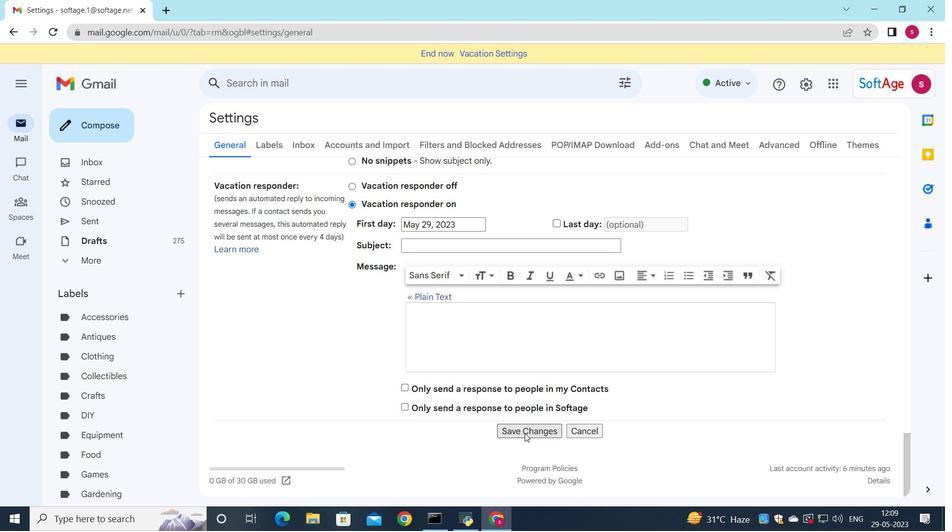 
Action: Mouse pressed left at (525, 431)
Screenshot: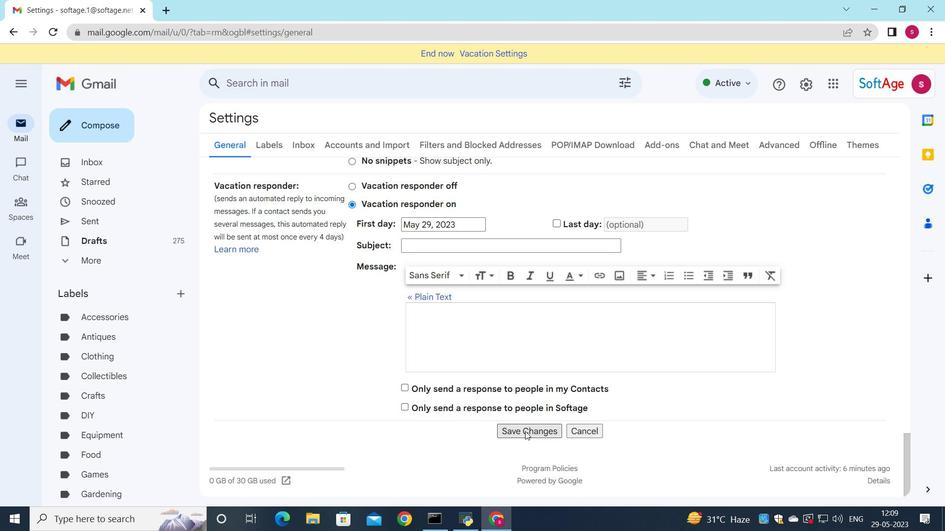 
Action: Mouse moved to (83, 116)
Screenshot: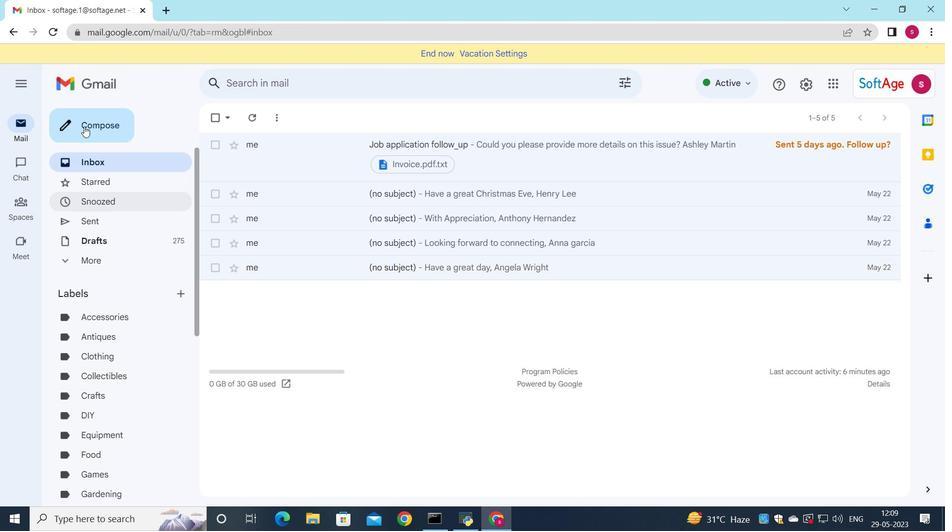 
Action: Mouse pressed left at (83, 116)
Screenshot: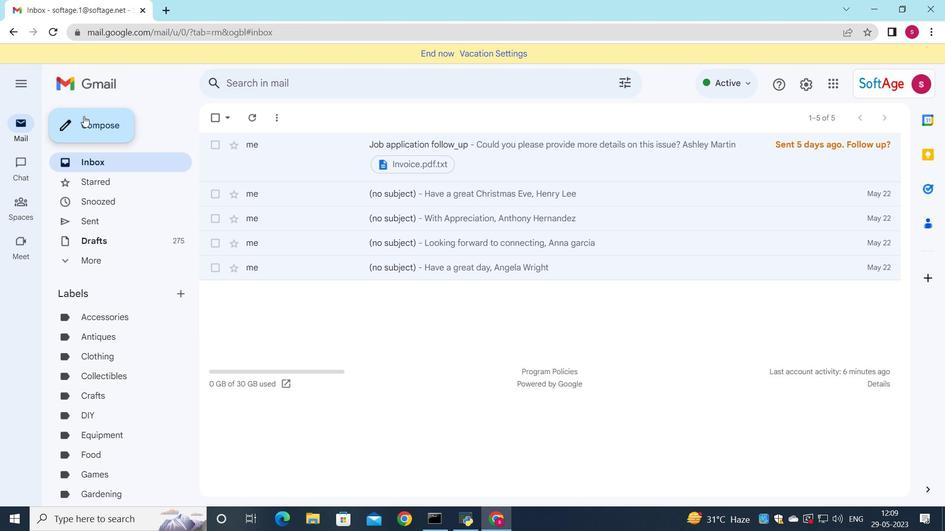 
Action: Mouse moved to (679, 219)
Screenshot: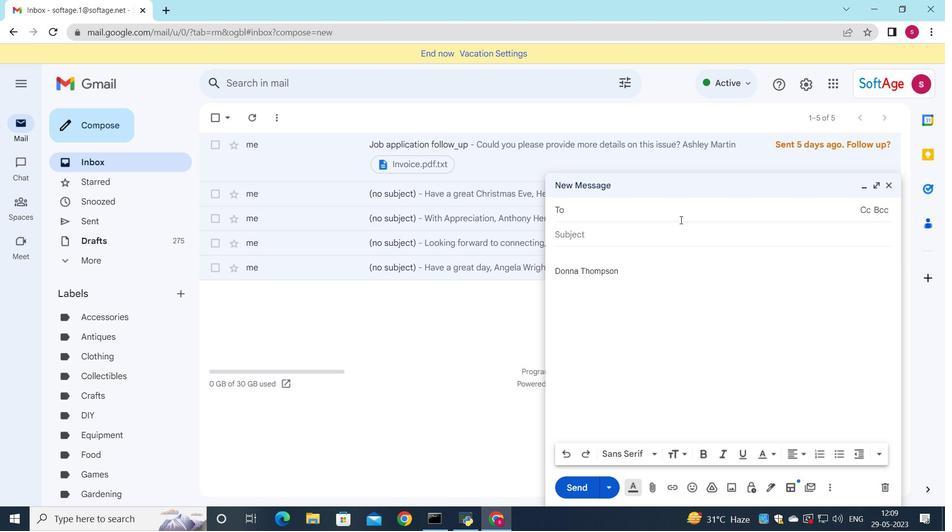 
Action: Key pressed <Key.down>
Screenshot: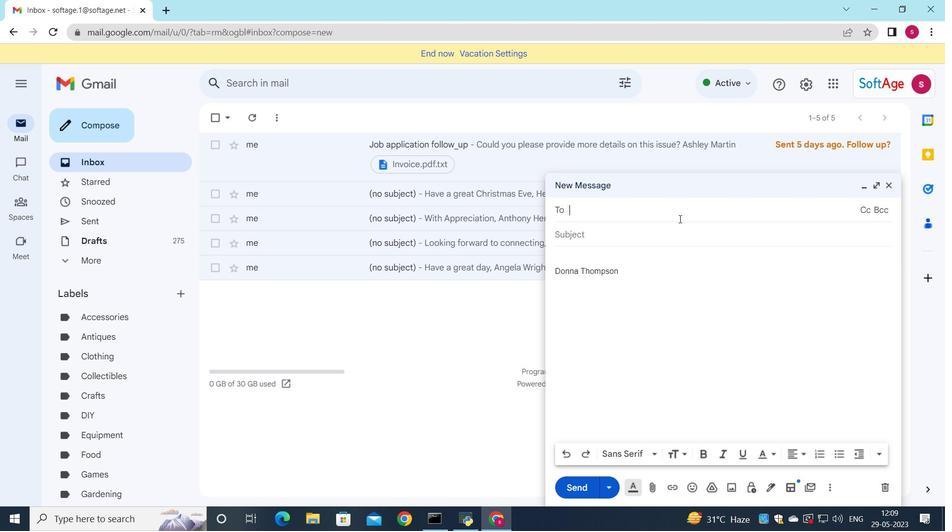 
Action: Mouse moved to (652, 368)
Screenshot: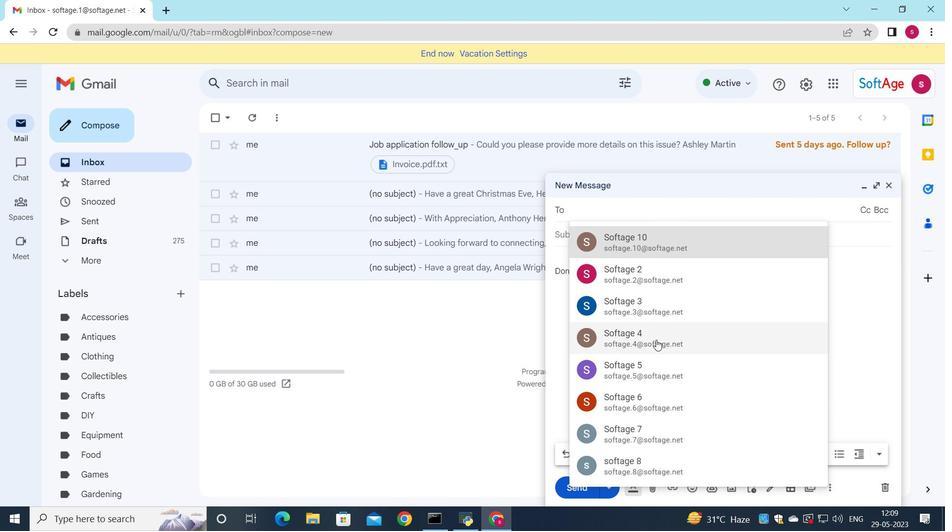
Action: Mouse pressed left at (652, 368)
Screenshot: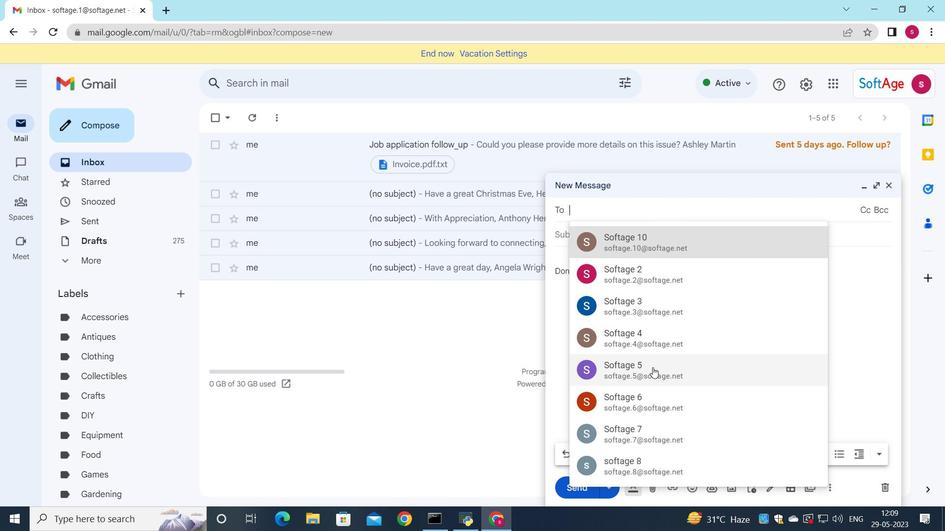 
Action: Mouse moved to (660, 362)
Screenshot: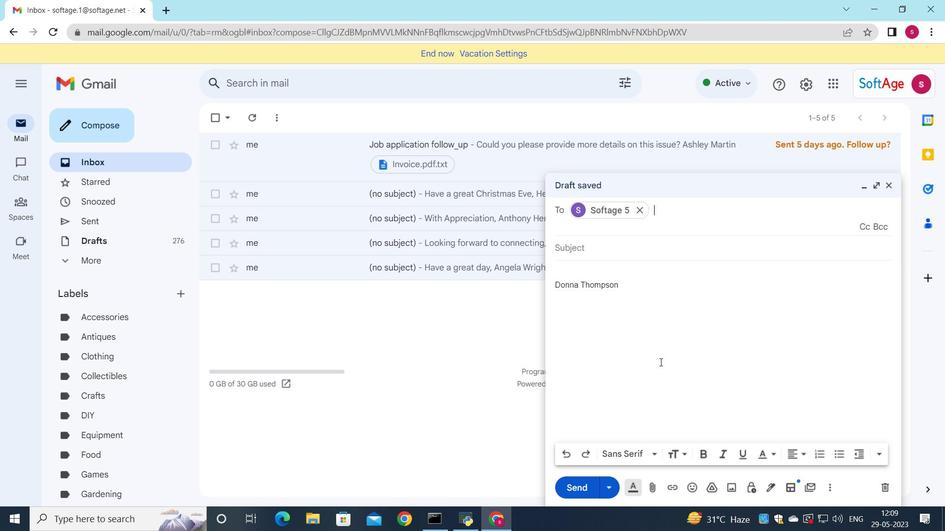 
Action: Key pressed <Key.down>
Screenshot: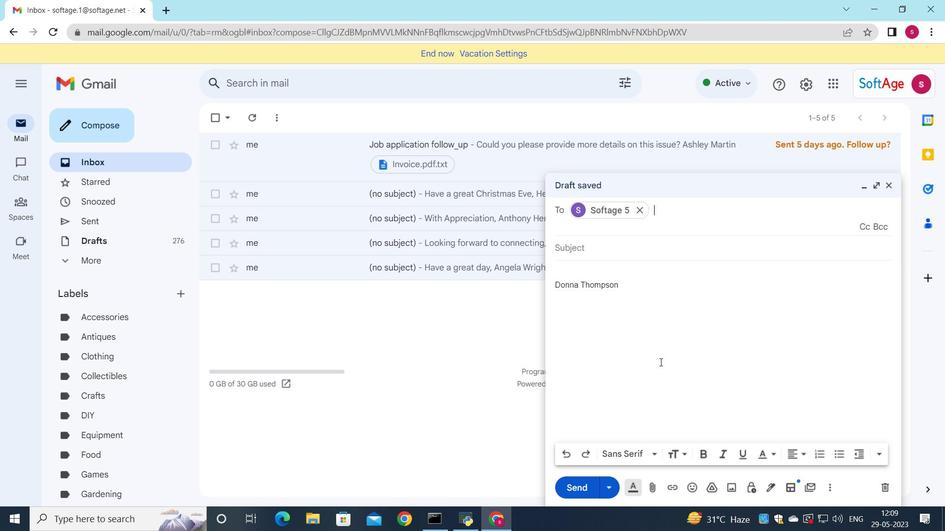 
Action: Mouse moved to (704, 395)
Screenshot: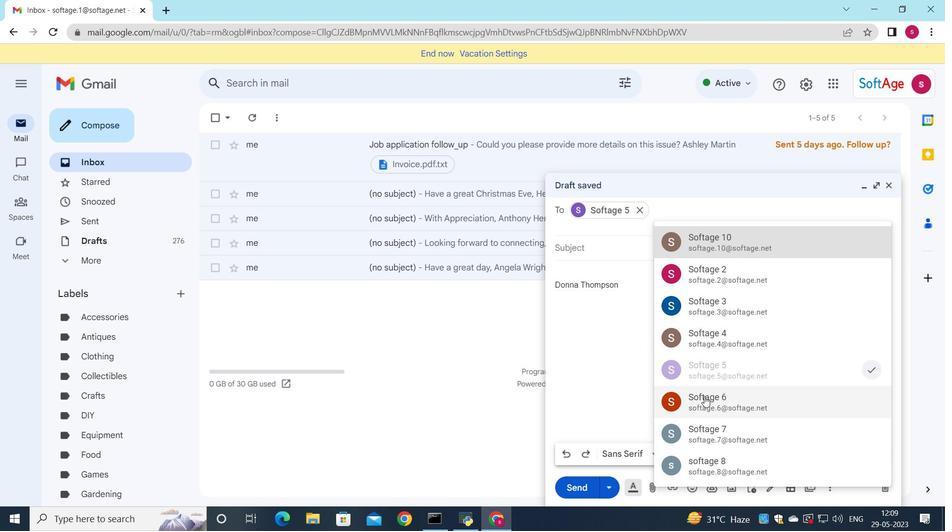 
Action: Mouse pressed left at (704, 395)
Screenshot: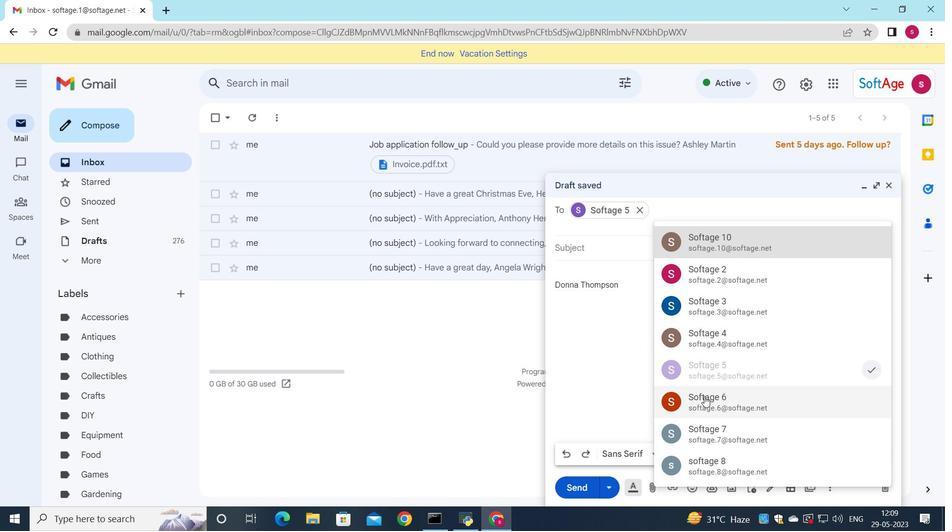 
Action: Mouse moved to (671, 290)
Screenshot: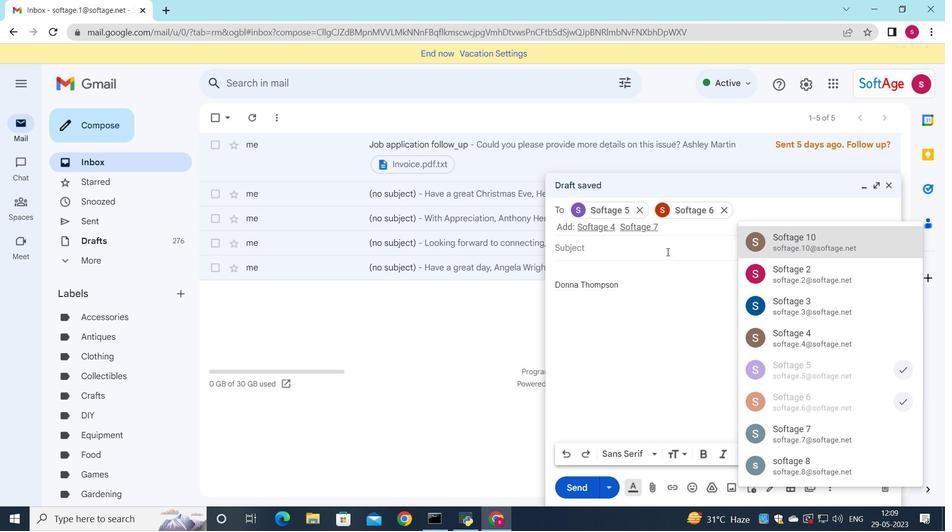 
Action: Mouse pressed left at (671, 290)
Screenshot: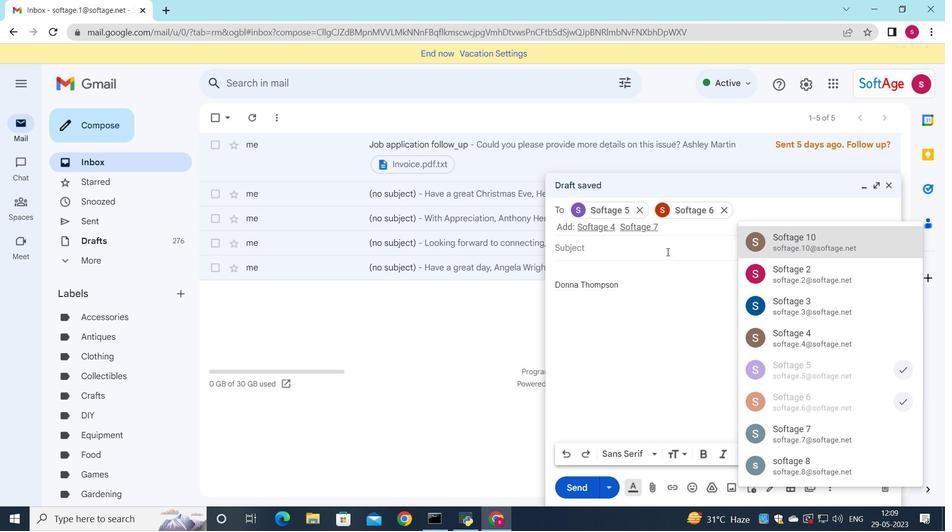 
Action: Mouse moved to (790, 208)
Screenshot: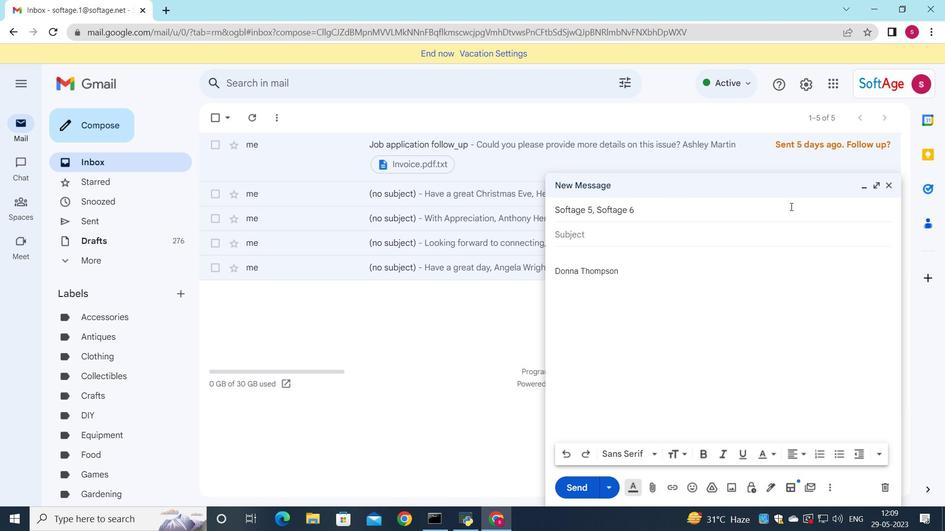 
Action: Mouse pressed left at (790, 208)
Screenshot: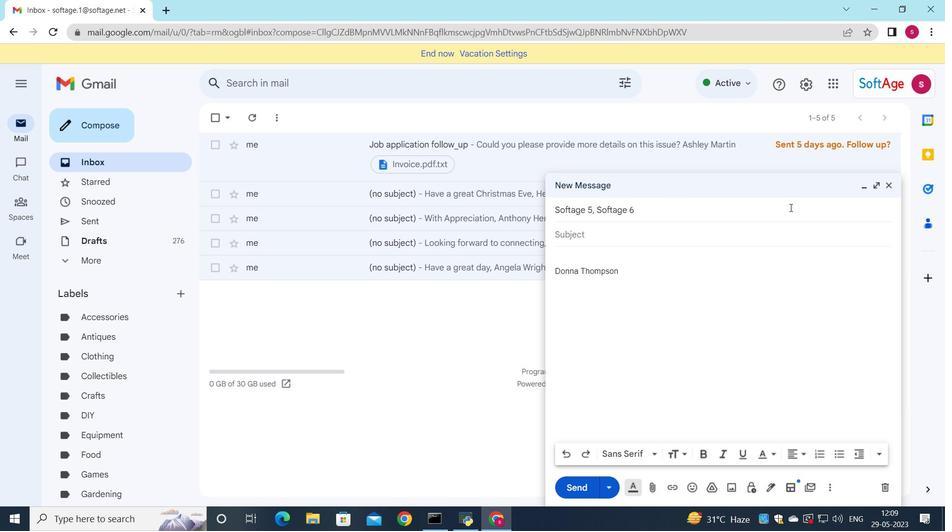 
Action: Mouse moved to (869, 225)
Screenshot: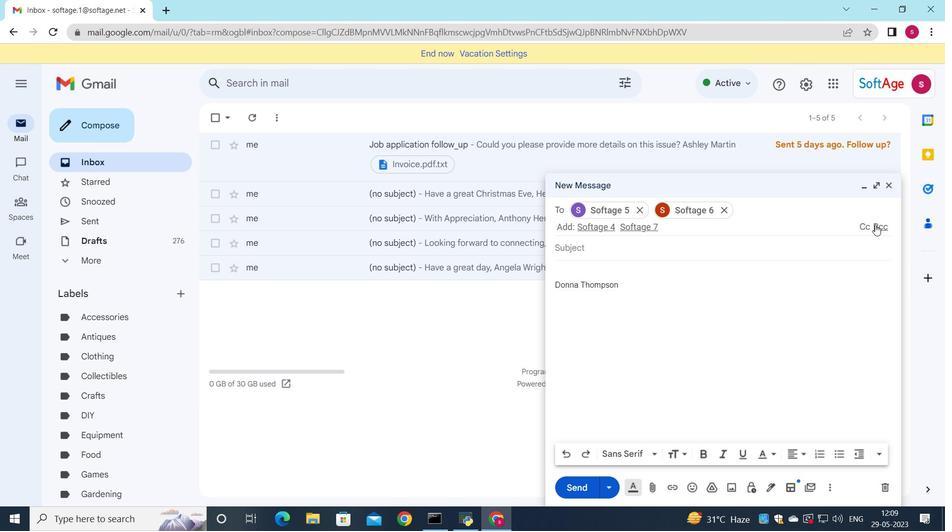 
Action: Mouse pressed left at (869, 225)
Screenshot: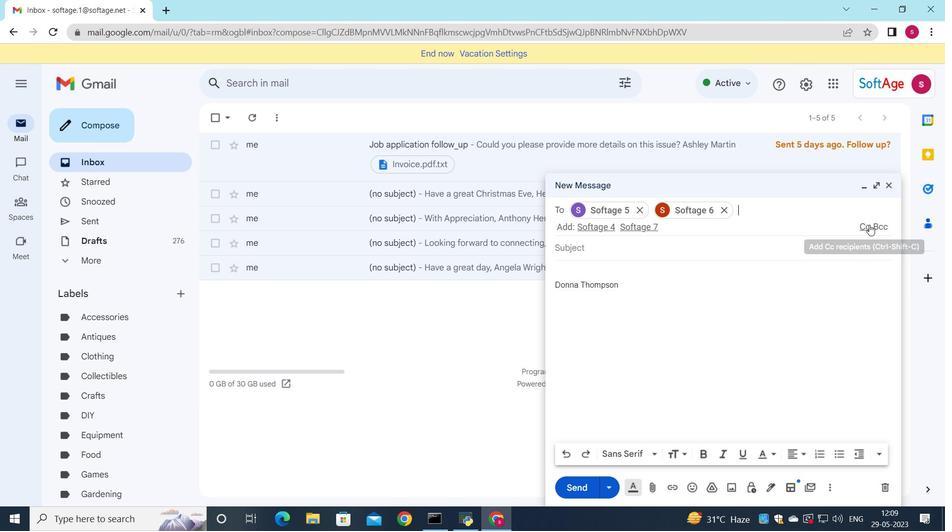 
Action: Mouse moved to (771, 242)
Screenshot: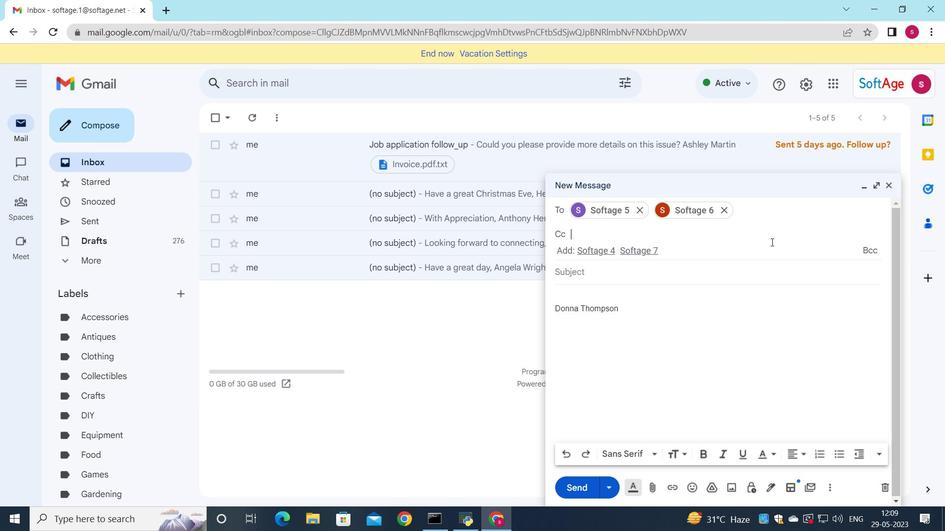 
Action: Key pressed <Key.down>
Screenshot: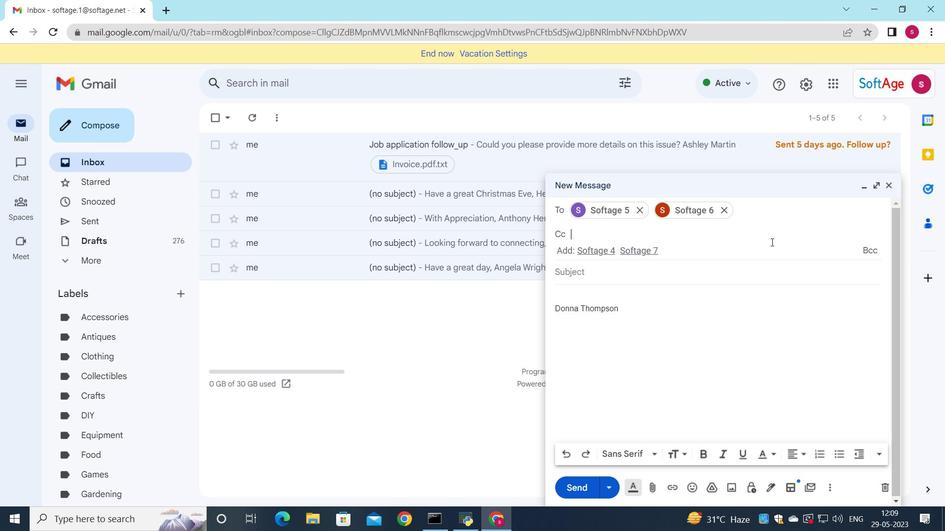 
Action: Mouse moved to (719, 452)
Screenshot: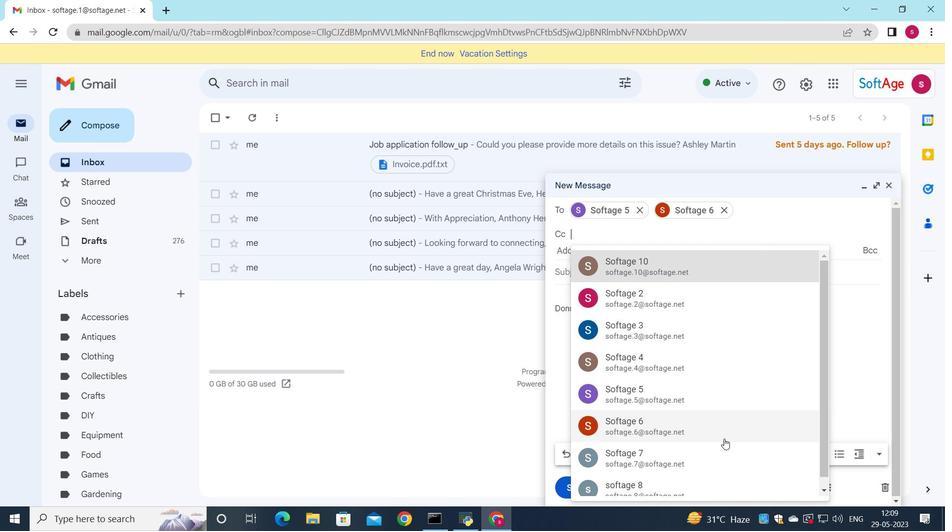 
Action: Mouse pressed left at (719, 452)
Screenshot: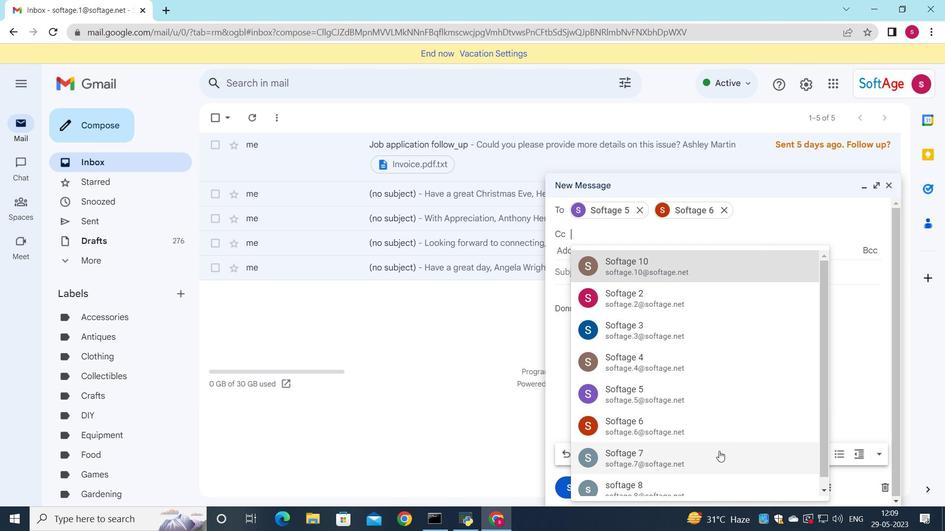 
Action: Mouse moved to (602, 274)
Screenshot: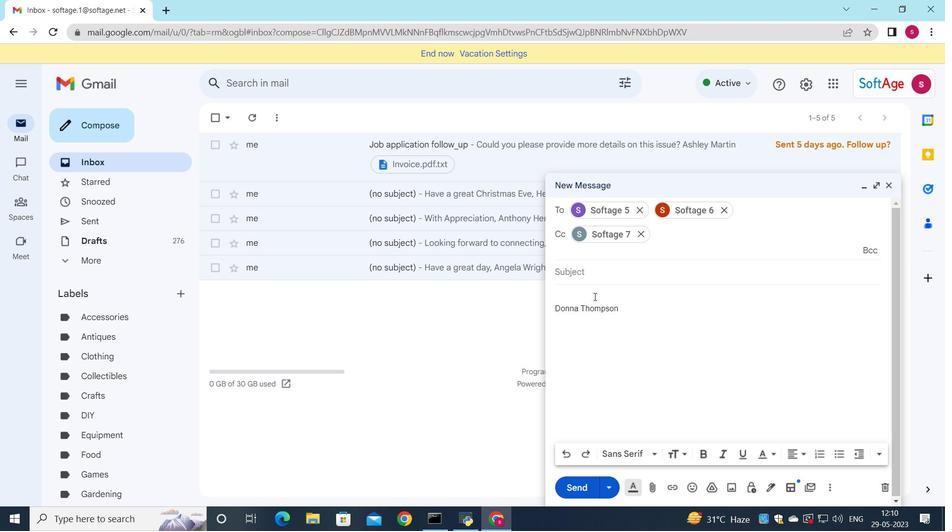 
Action: Mouse pressed left at (602, 274)
Screenshot: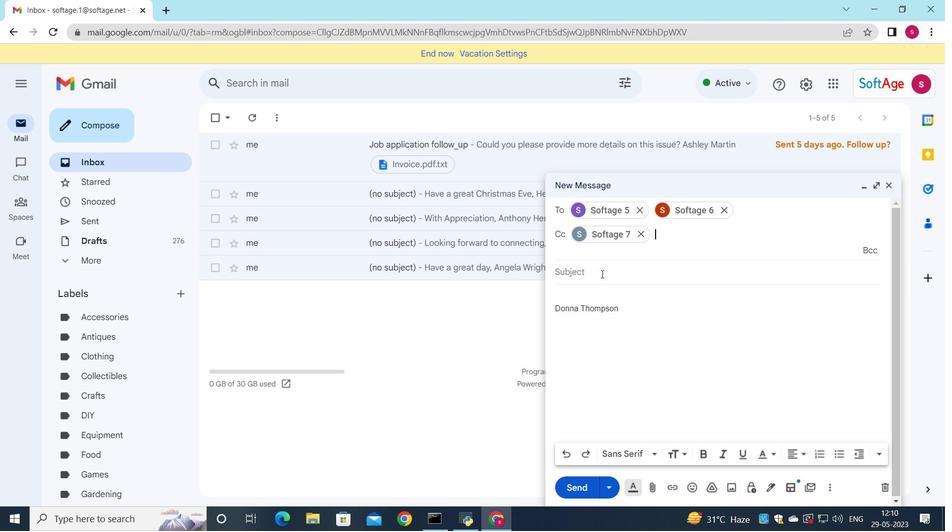 
Action: Mouse moved to (781, 280)
Screenshot: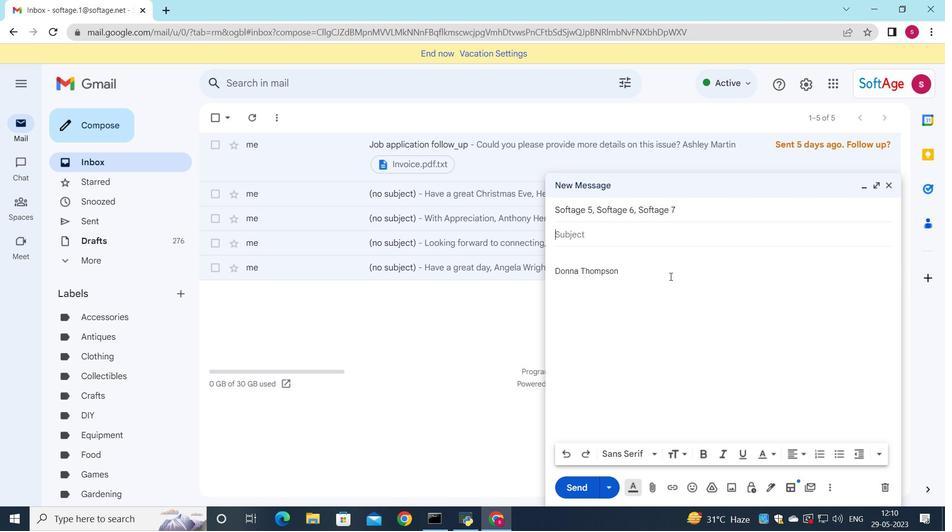 
Action: Key pressed <Key.shift>Request<Key.space>for<Key.space>a<Key.space>pr<Key.backspace>erfomance<Key.space>review
Screenshot: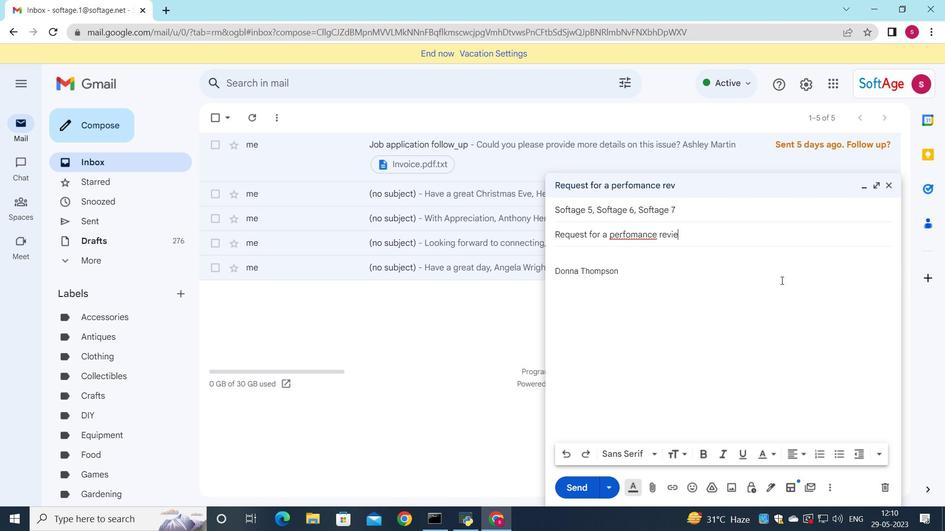 
Action: Mouse moved to (649, 265)
Screenshot: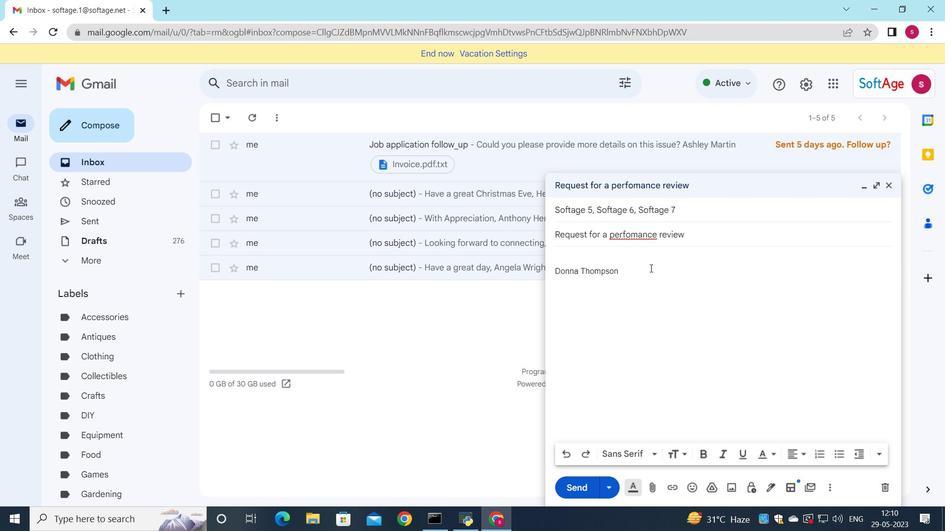 
Action: Mouse pressed left at (649, 265)
Screenshot: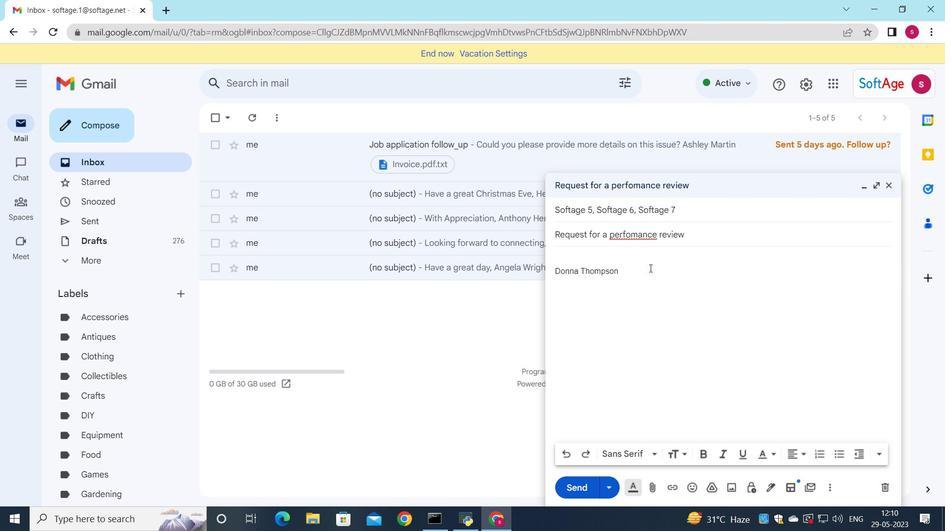 
Action: Mouse moved to (565, 254)
Screenshot: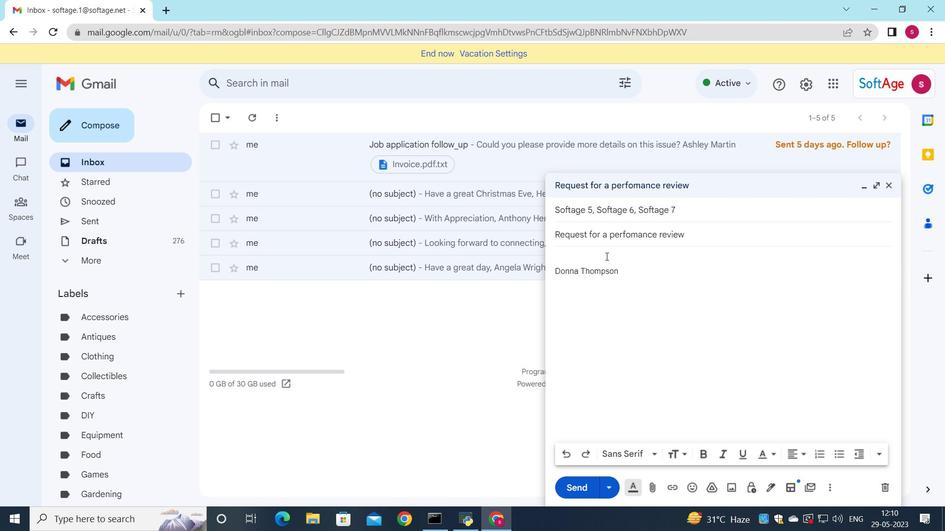 
Action: Mouse pressed left at (565, 254)
Screenshot: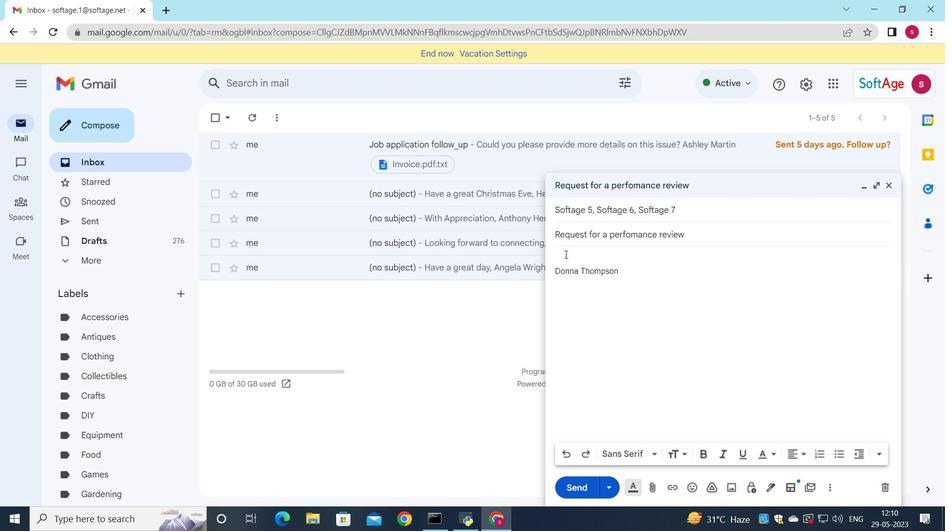 
Action: Mouse moved to (737, 266)
Screenshot: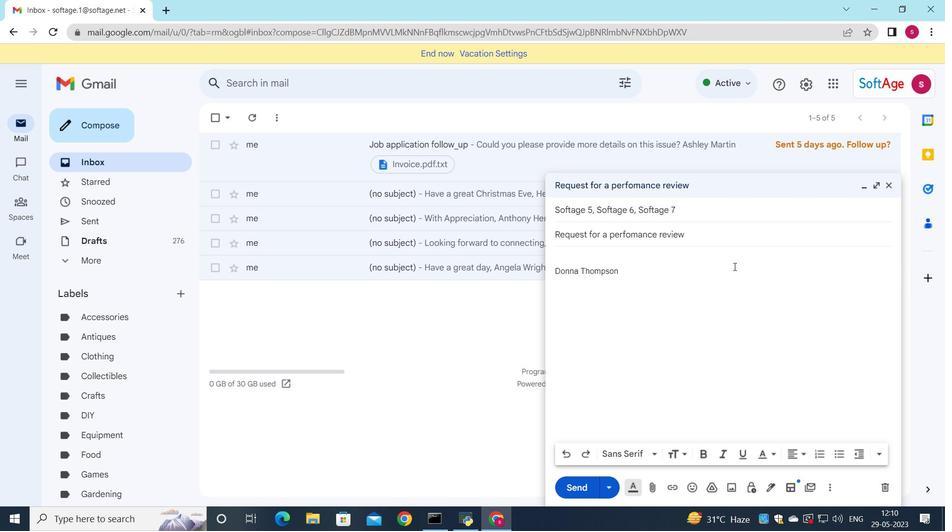 
Action: Key pressed <Key.shift>I<Key.space>appreciate<Key.space>your<Key.space>willingness<Key.space>to<Key.space>work<Key.space>with<Key.space>us<Key.space>on<Key.space>this<Key.space>matter.
Screenshot: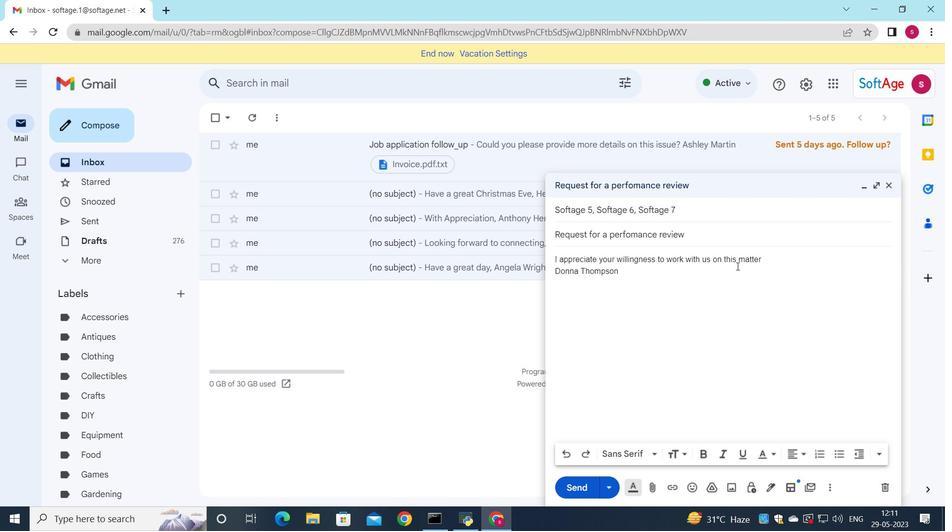 
Action: Mouse moved to (769, 260)
Screenshot: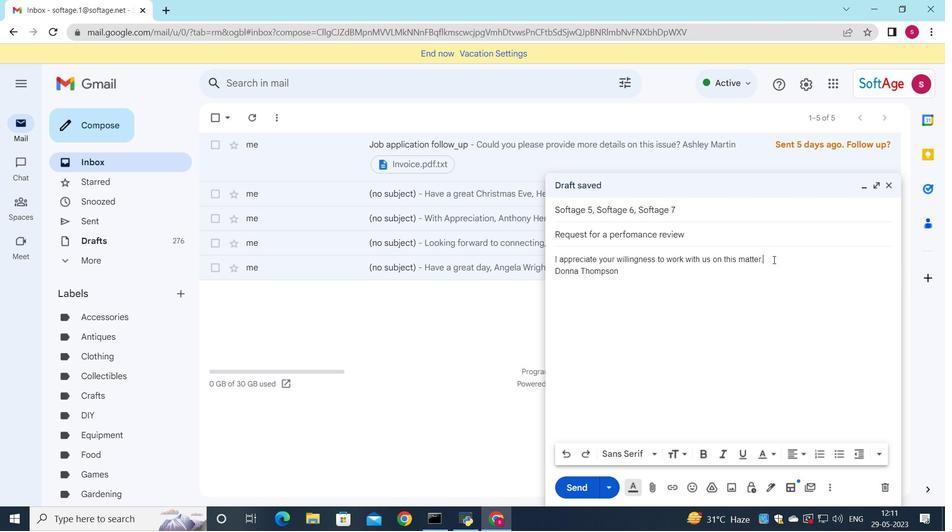 
Action: Mouse pressed left at (769, 260)
Screenshot: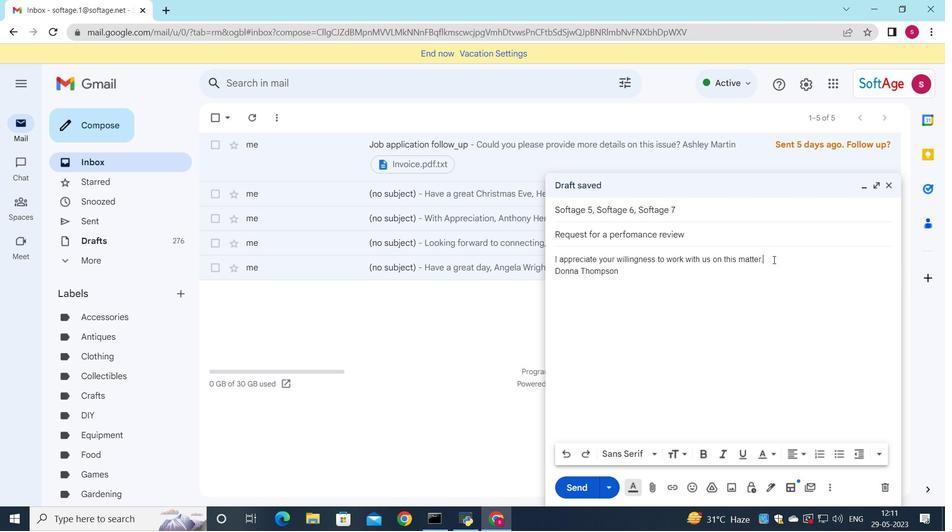 
Action: Mouse moved to (686, 458)
Screenshot: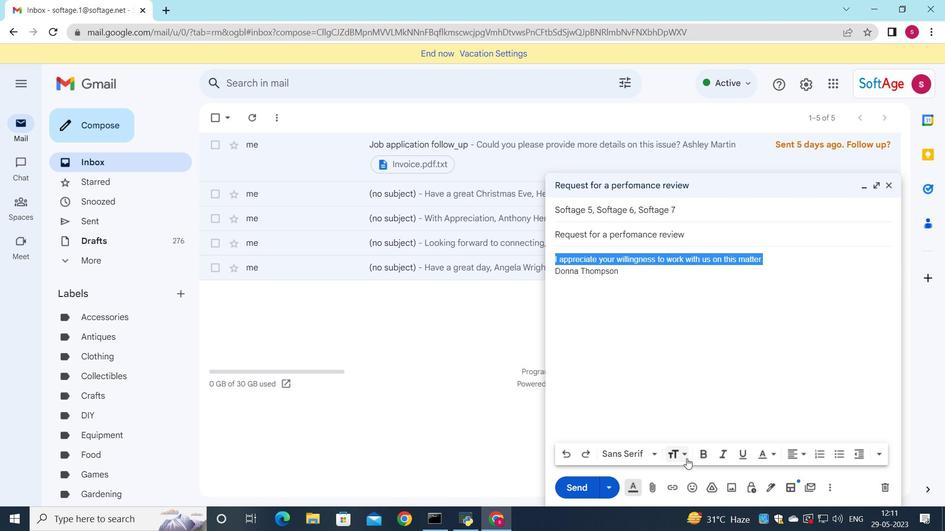 
Action: Mouse pressed left at (686, 458)
Screenshot: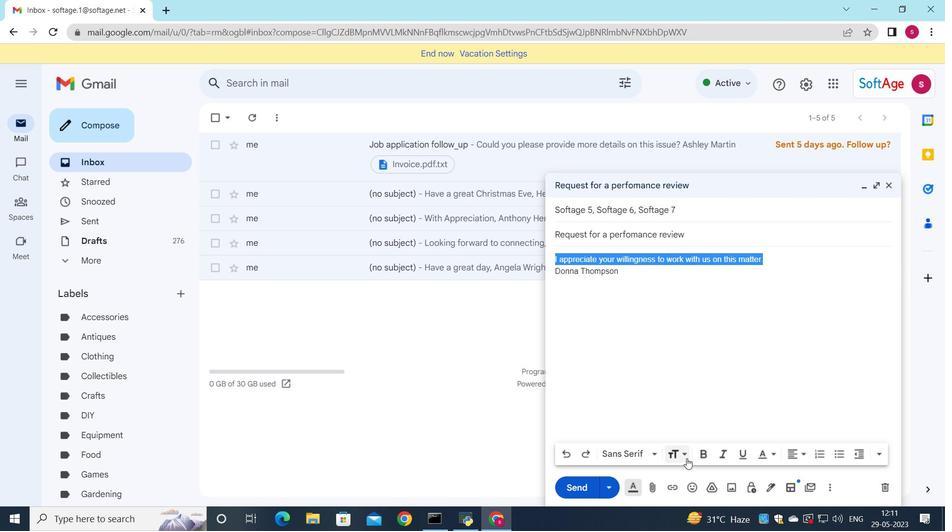 
Action: Mouse moved to (717, 431)
Screenshot: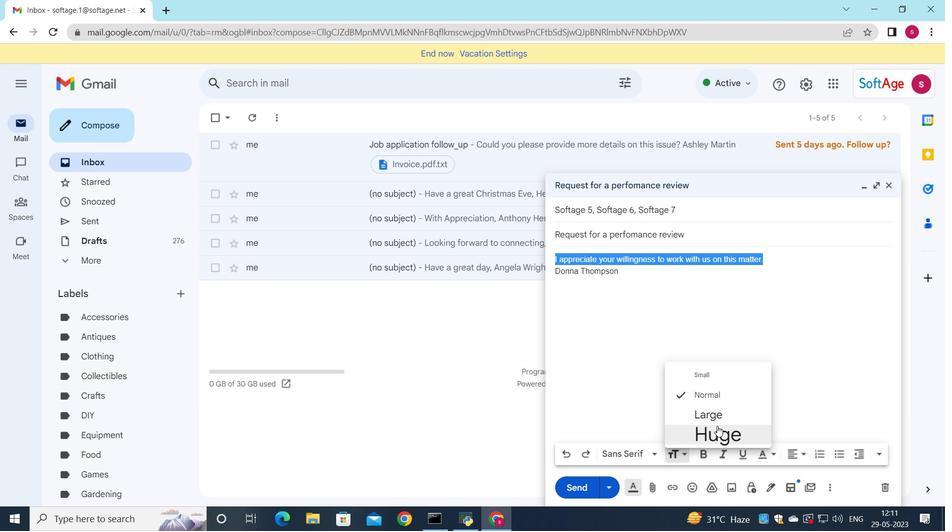 
Action: Mouse pressed left at (717, 431)
Screenshot: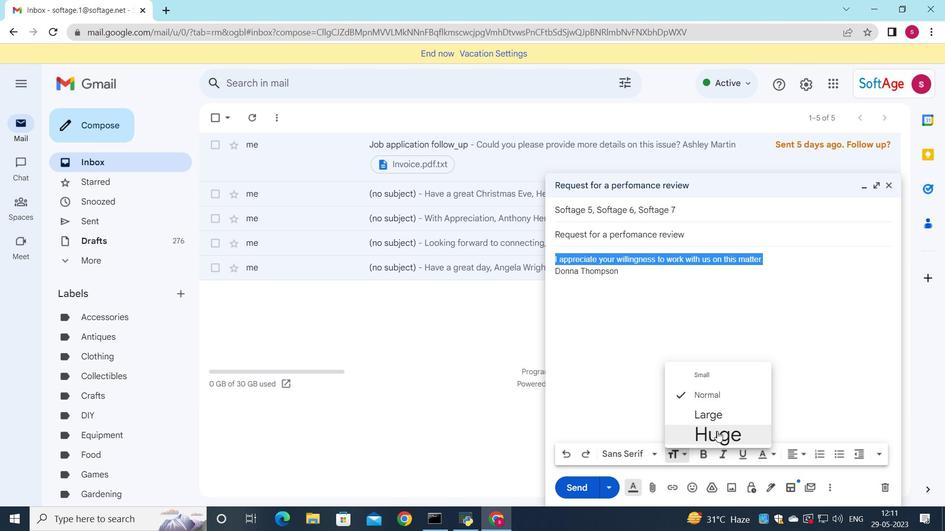 
Action: Mouse moved to (803, 459)
Screenshot: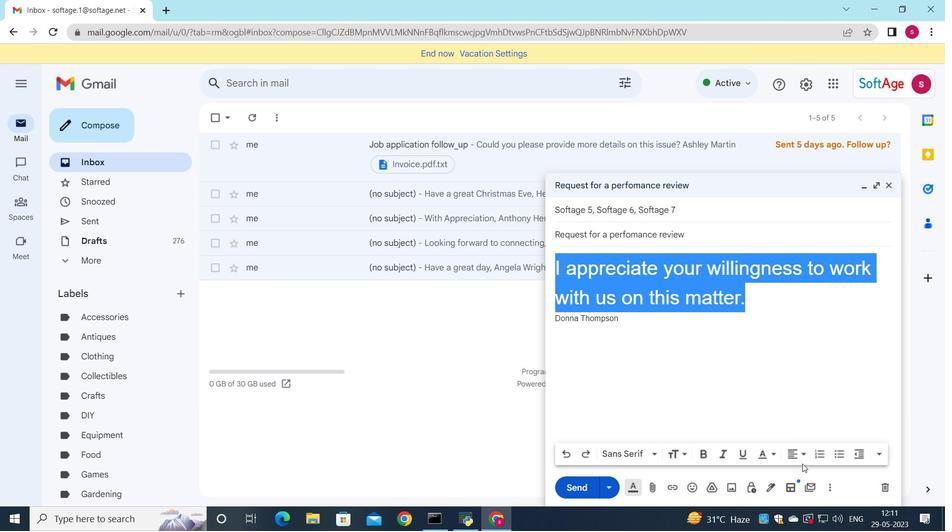 
Action: Mouse pressed left at (803, 459)
Screenshot: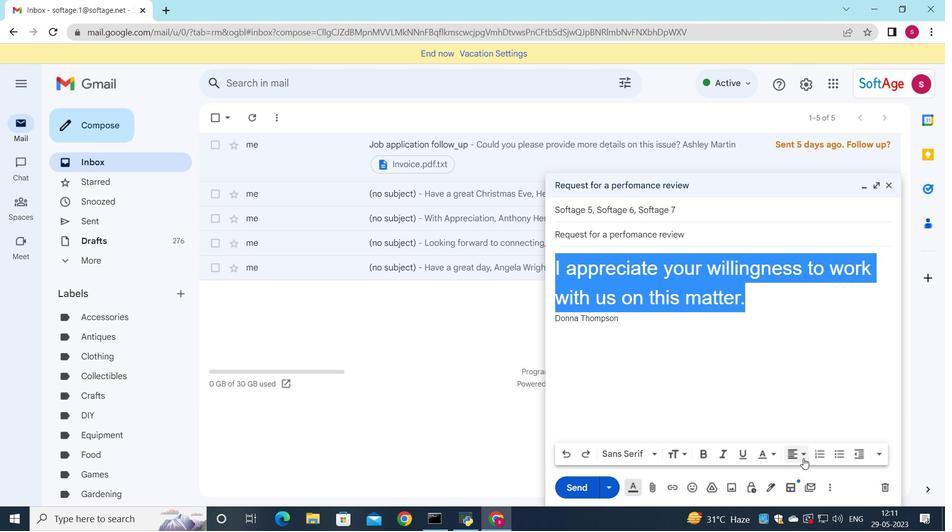 
Action: Mouse moved to (791, 436)
Screenshot: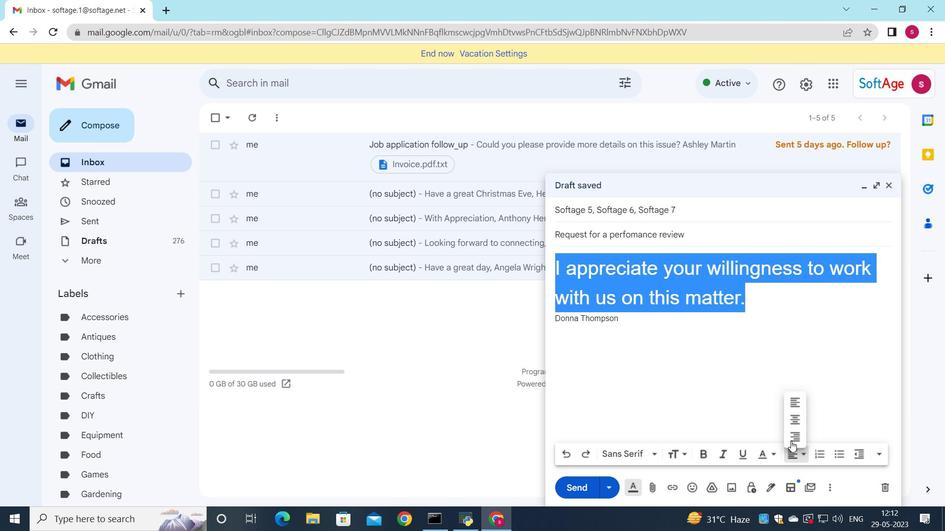 
Action: Mouse pressed left at (791, 436)
Screenshot: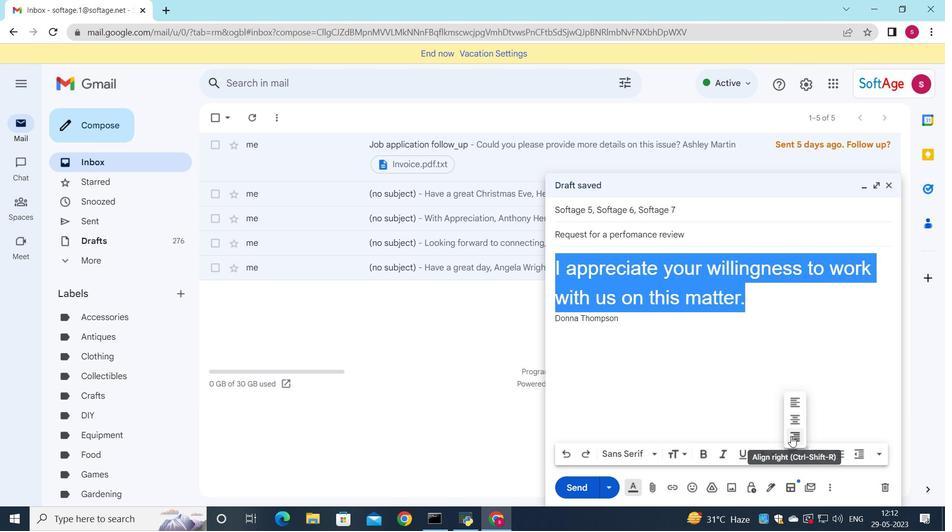 
Action: Mouse moved to (572, 480)
Screenshot: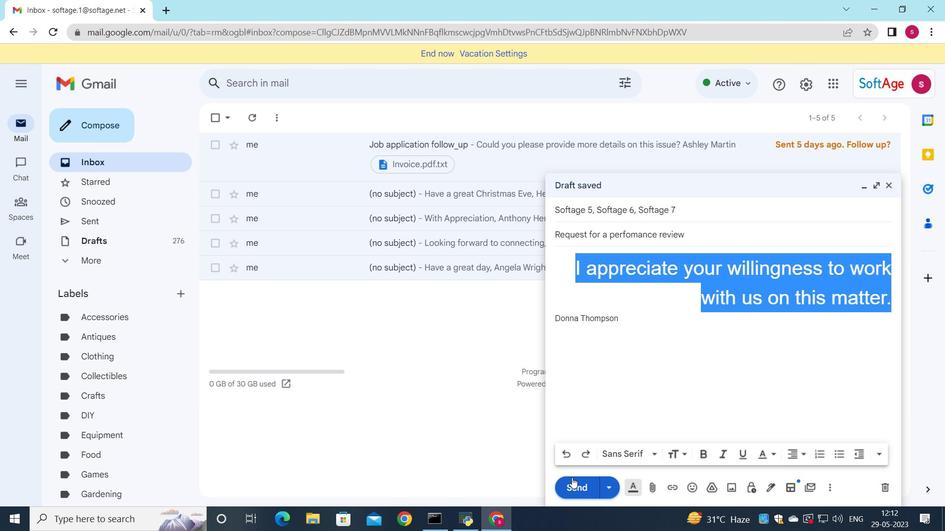 
Action: Mouse pressed left at (572, 480)
Screenshot: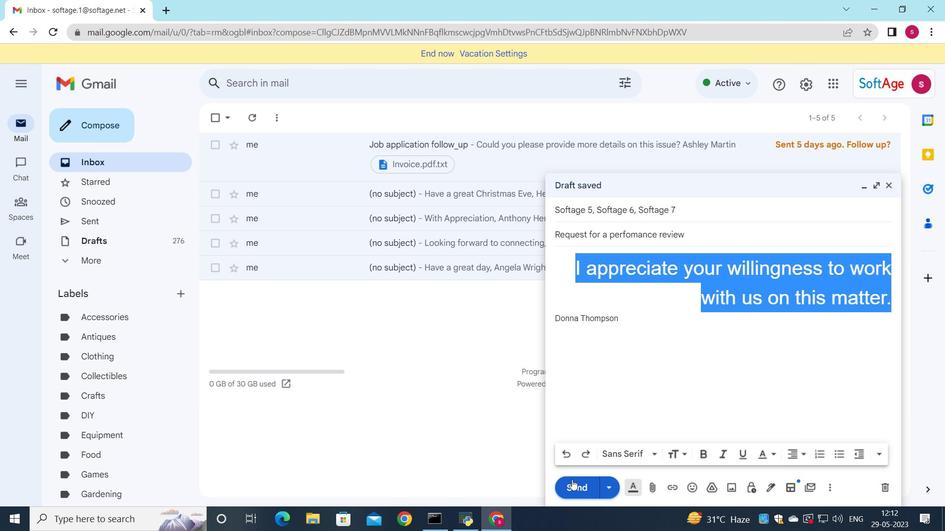 
Action: Mouse moved to (122, 218)
Screenshot: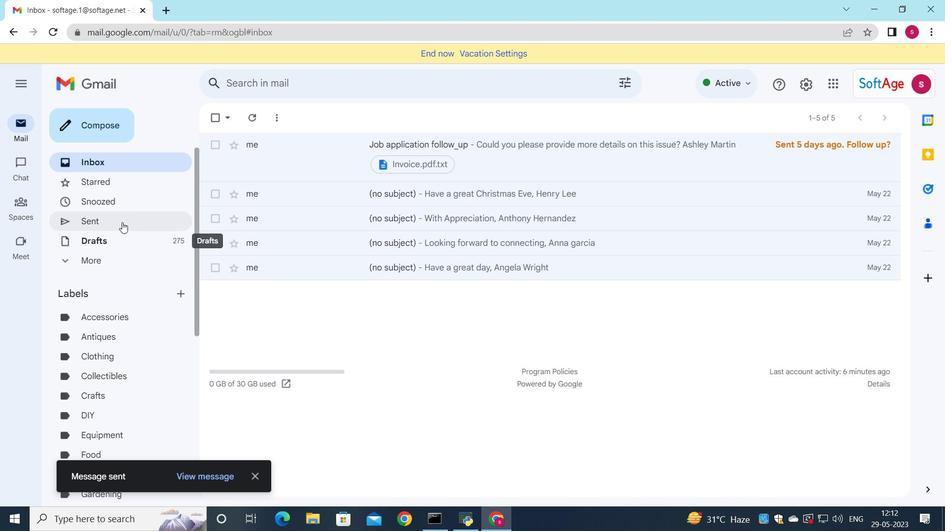 
Action: Mouse pressed left at (122, 218)
Screenshot: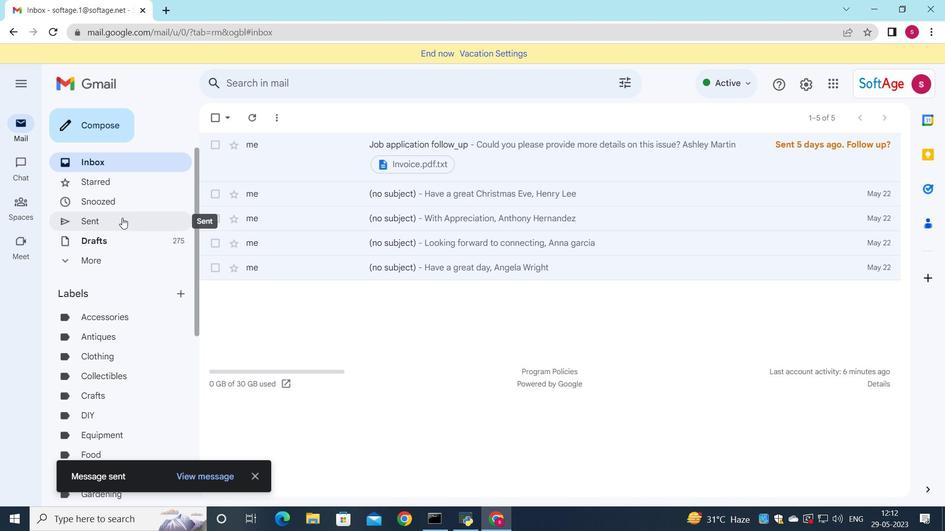 
Action: Mouse moved to (335, 177)
Screenshot: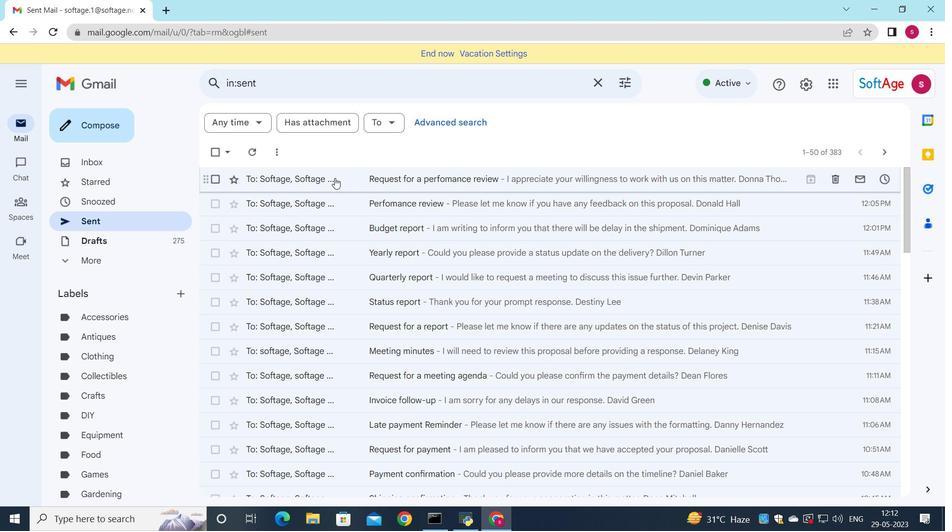 
Action: Mouse pressed left at (335, 177)
Screenshot: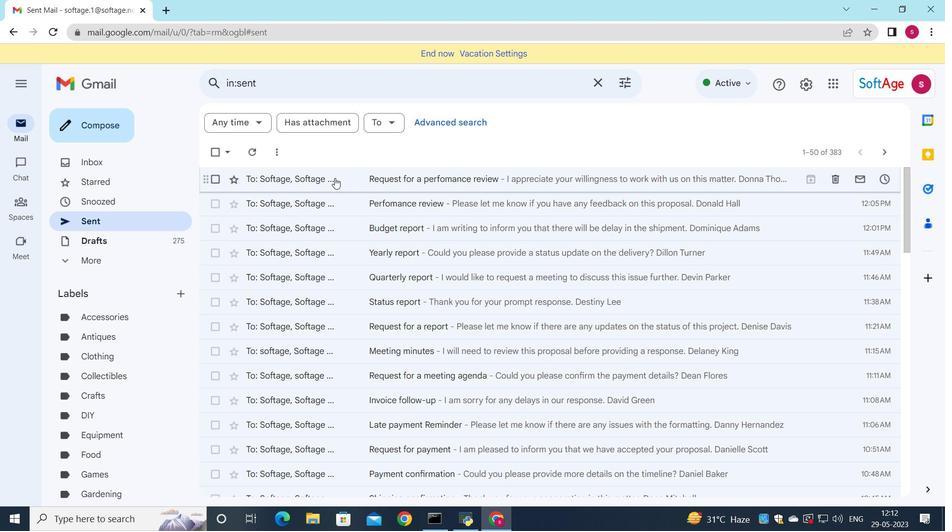 
